 Task: In the Contact  LaylaKing@faurecia.com, Create email and send with subject: 'We're Thrilled to Welcome You ', and with mail content 'Good Morning!_x000D_
Ignite your passion for success. Our groundbreaking solution will unleash your potential and open doors to endless opportunities in your industry._x000D_
Best Regards', attach the document: Terms_and_conditions.doc and insert image: visitingcard.jpg. Below Best Regards, write Wechat and insert the URL: 'www.wechat.com'. Mark checkbox to create task to follow up : Tomorrow. Logged in from softage.1@softage.net
Action: Mouse moved to (97, 60)
Screenshot: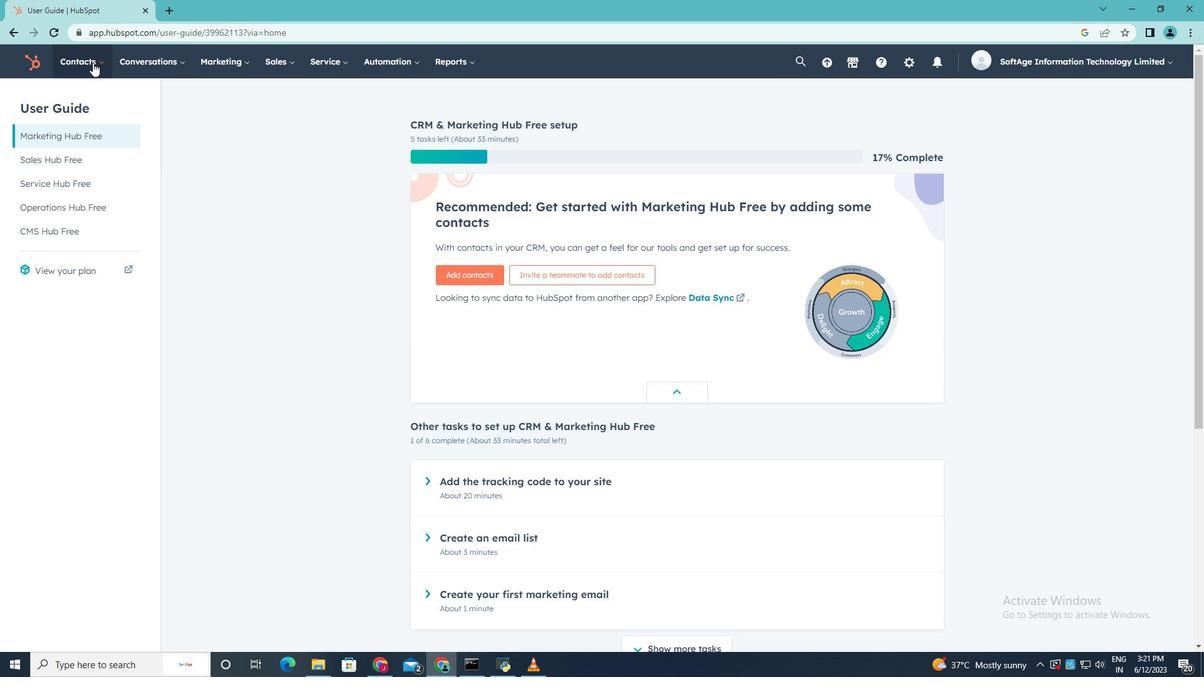 
Action: Mouse pressed left at (97, 60)
Screenshot: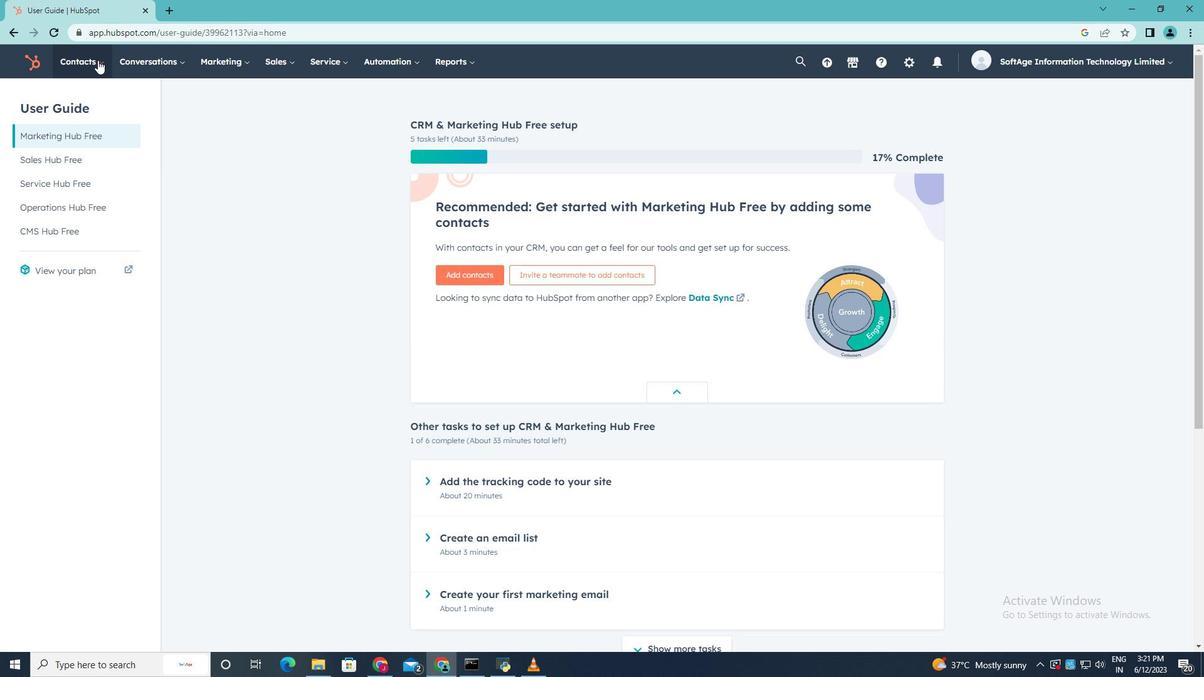 
Action: Mouse moved to (109, 104)
Screenshot: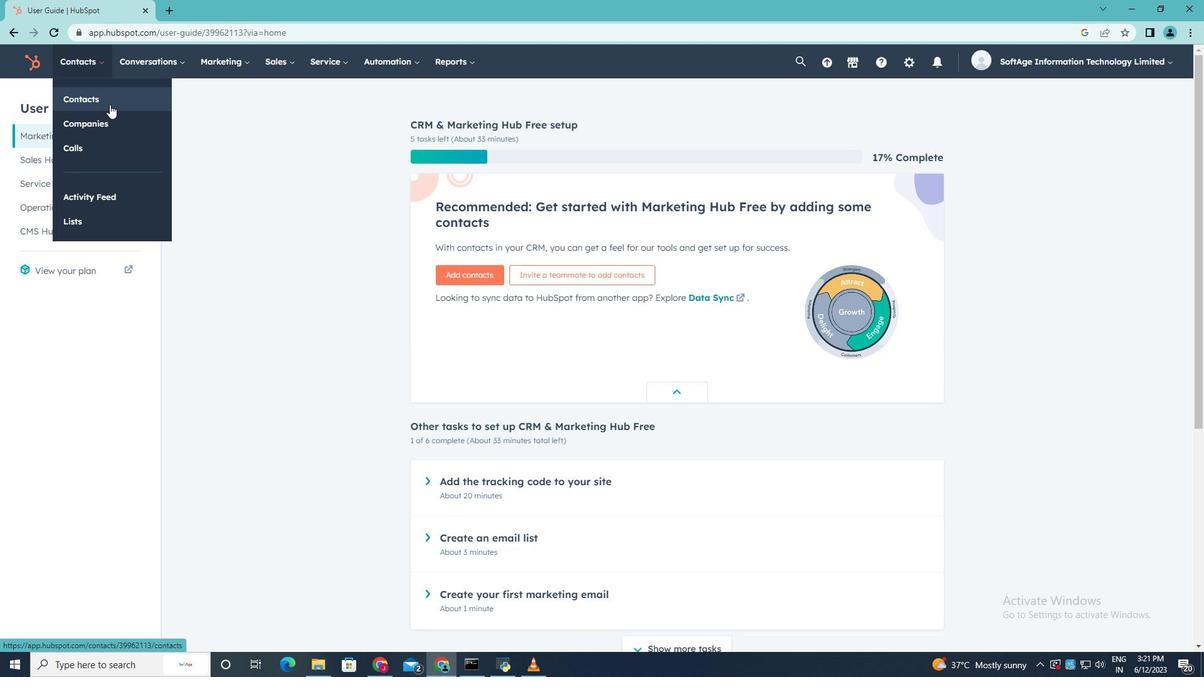 
Action: Mouse pressed left at (109, 104)
Screenshot: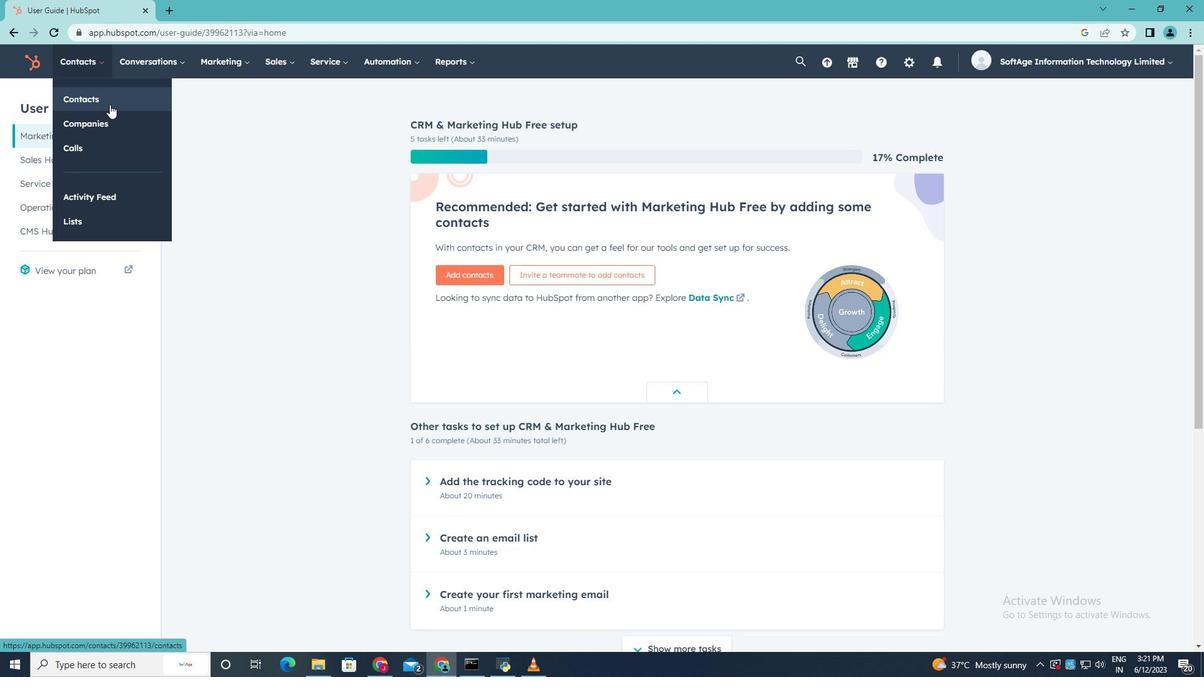 
Action: Mouse moved to (116, 206)
Screenshot: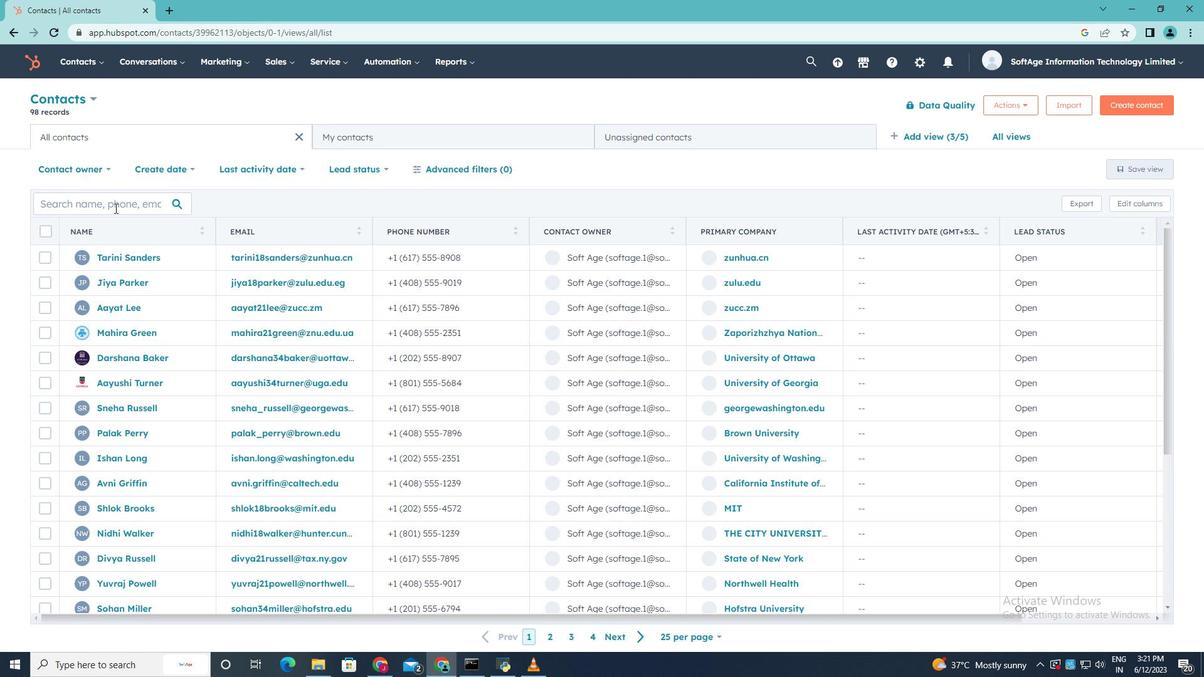 
Action: Mouse pressed left at (116, 206)
Screenshot: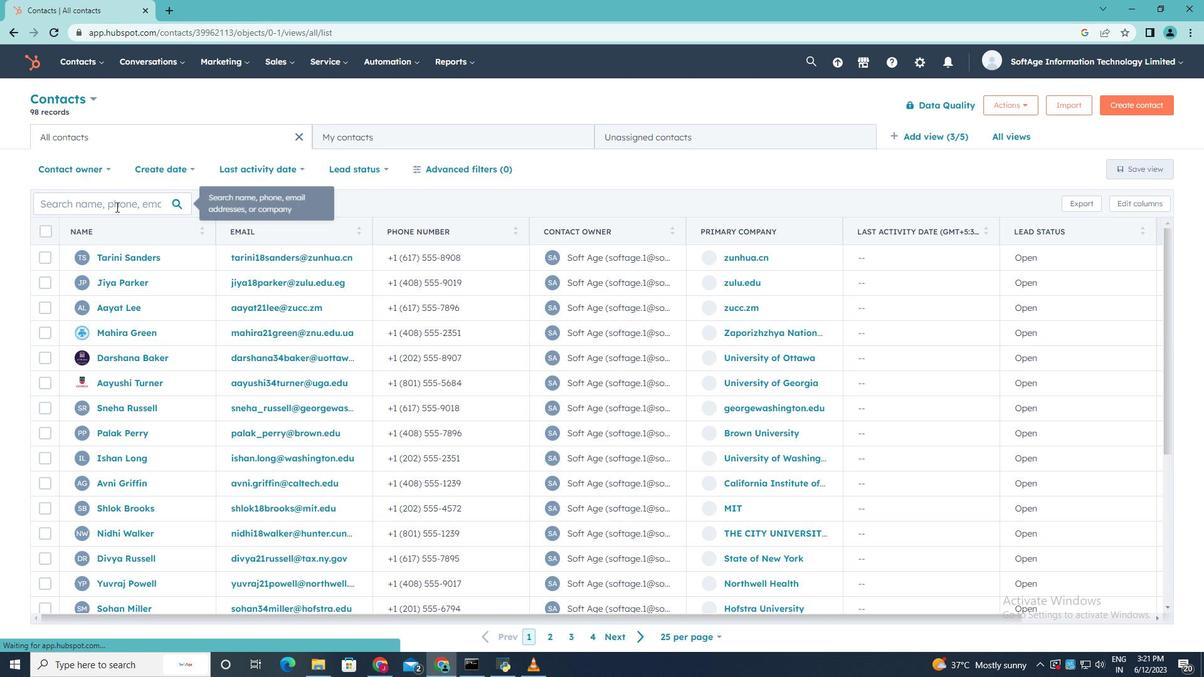 
Action: Key pressed <Key.shift>Layla<Key.shift>King<Key.shift>@faurecia.com
Screenshot: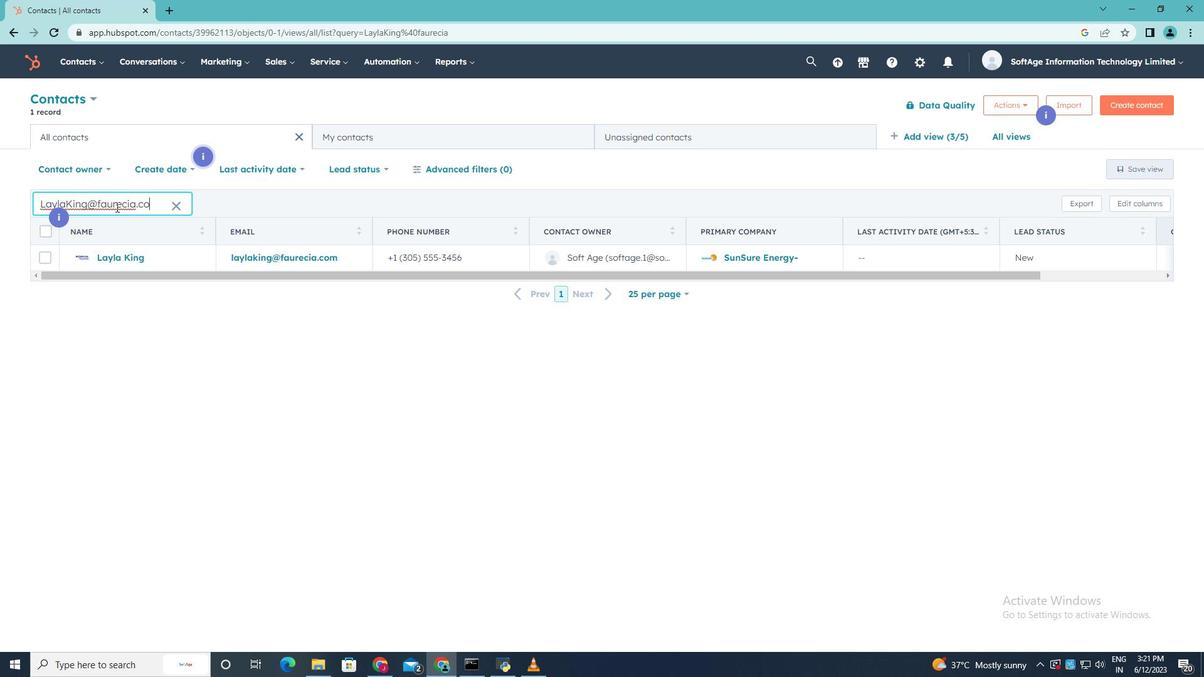 
Action: Mouse moved to (107, 257)
Screenshot: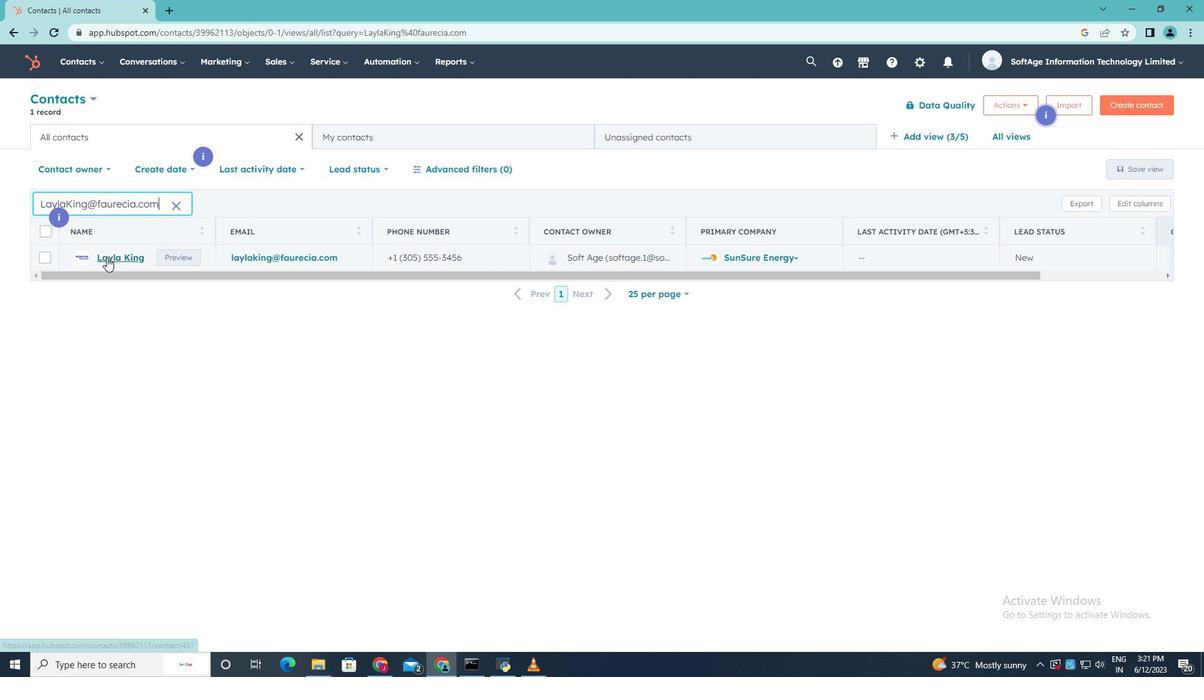 
Action: Mouse pressed left at (107, 257)
Screenshot: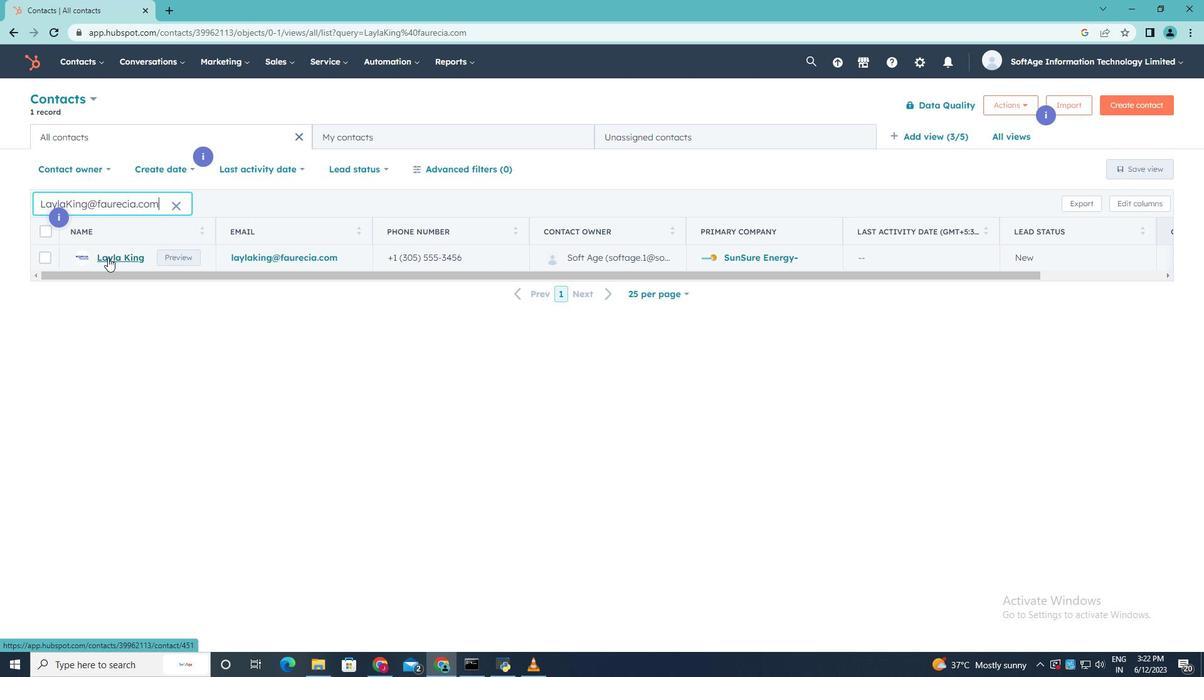 
Action: Mouse moved to (82, 208)
Screenshot: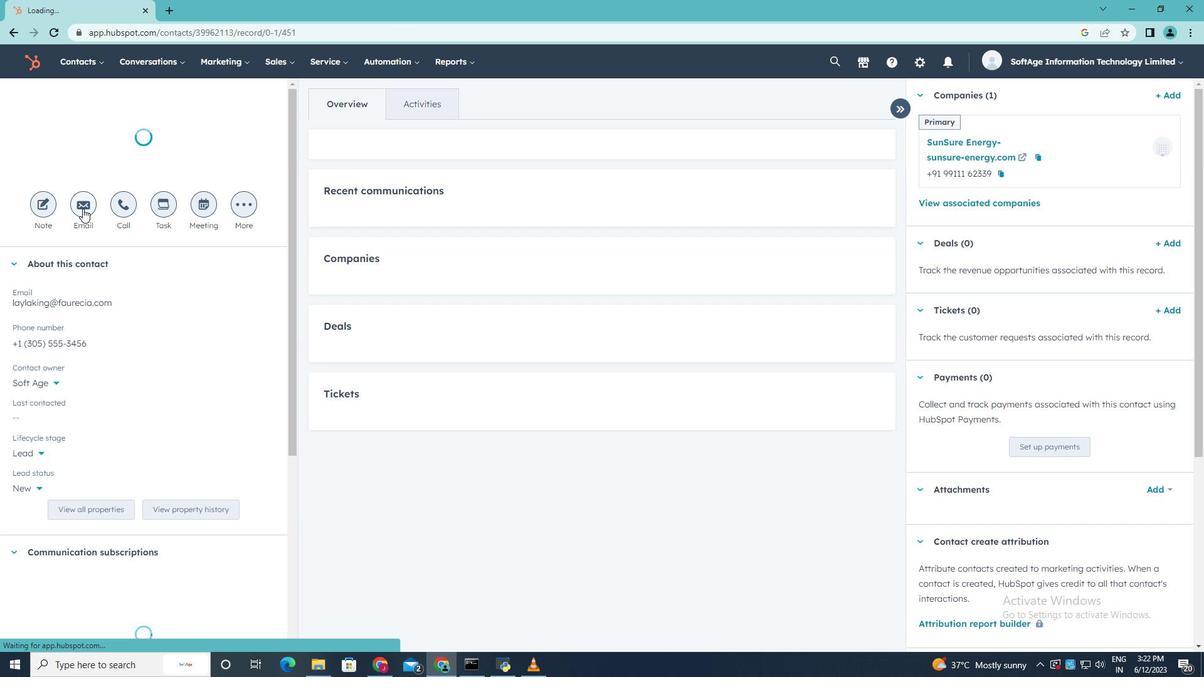
Action: Mouse pressed left at (82, 208)
Screenshot: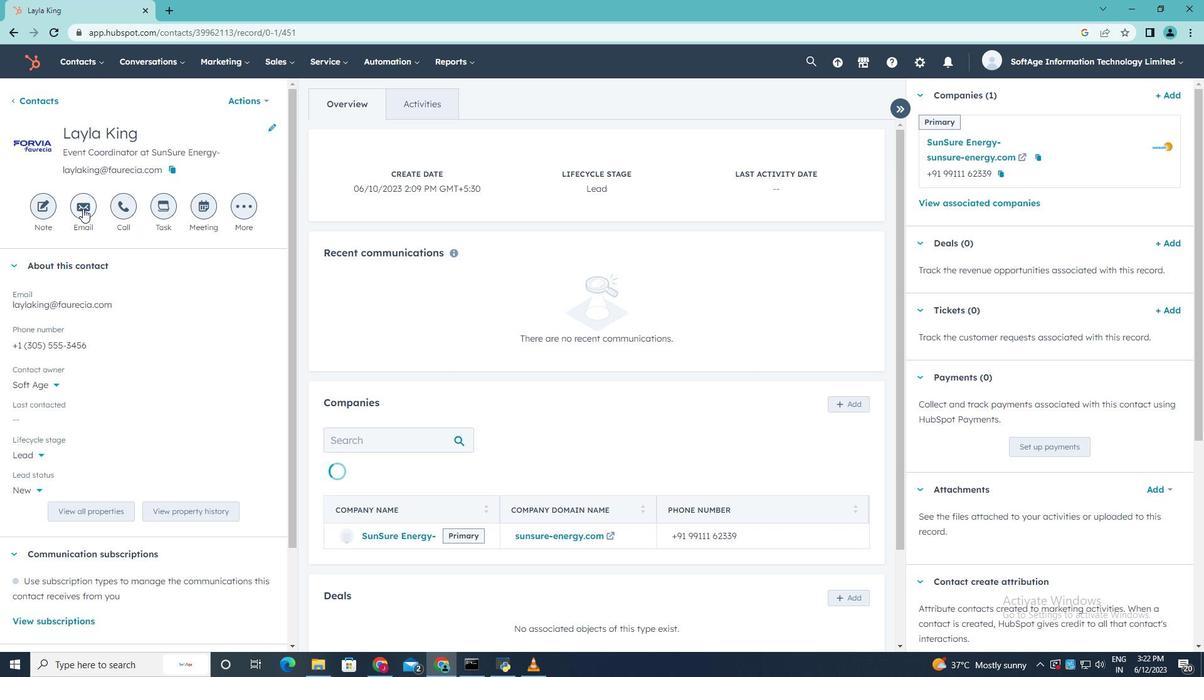 
Action: Mouse moved to (760, 446)
Screenshot: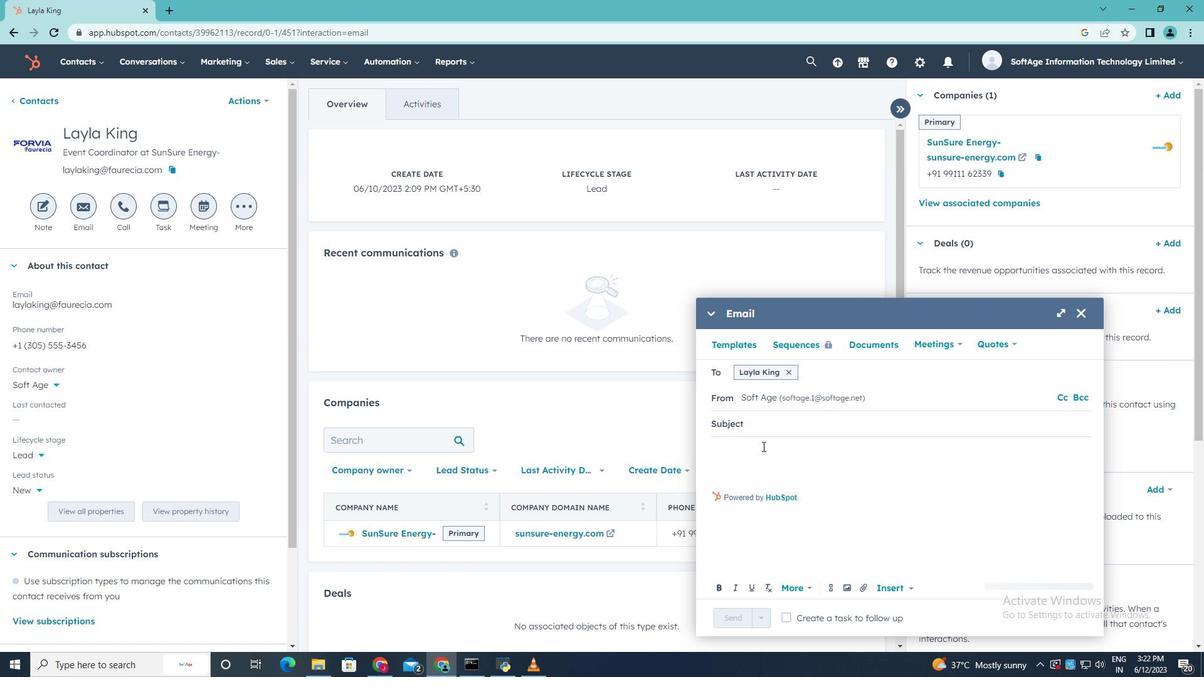 
Action: Key pressed we<Key.backspace><Key.backspace><Key.shift>We're<Key.space><Key.shift>Thrilled<Key.space><Key.shift>to<Key.space><Key.shift>Welcome<Key.shift><Key.space><Key.shift>You
Screenshot: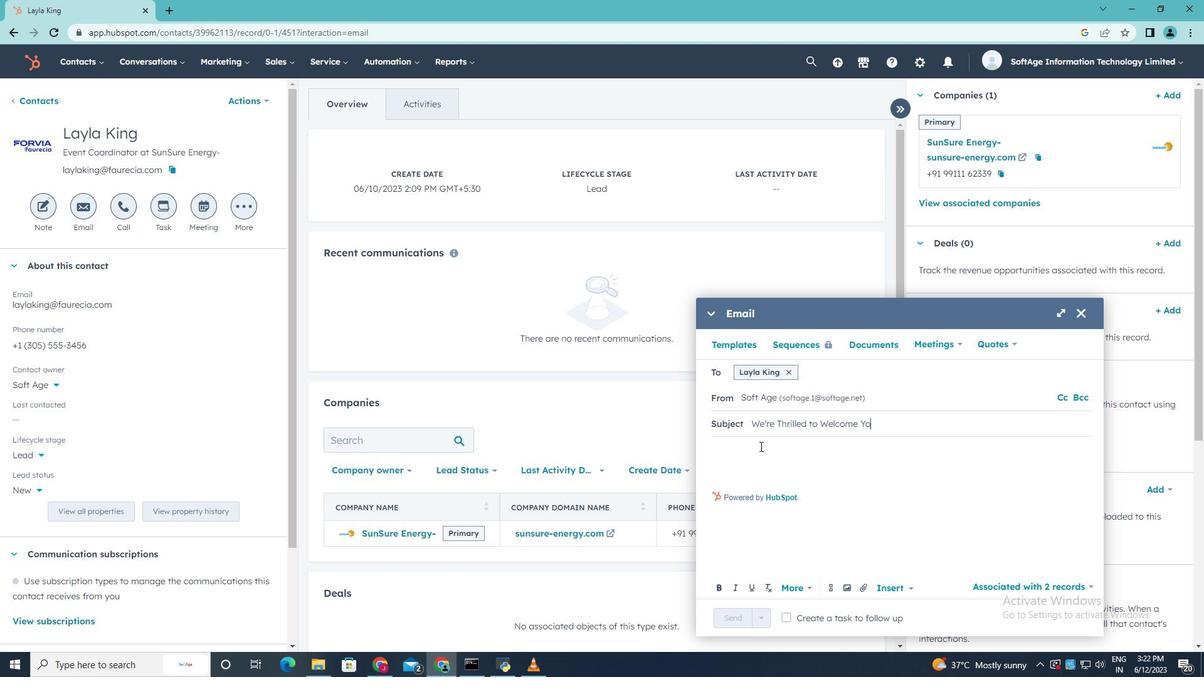 
Action: Mouse moved to (721, 449)
Screenshot: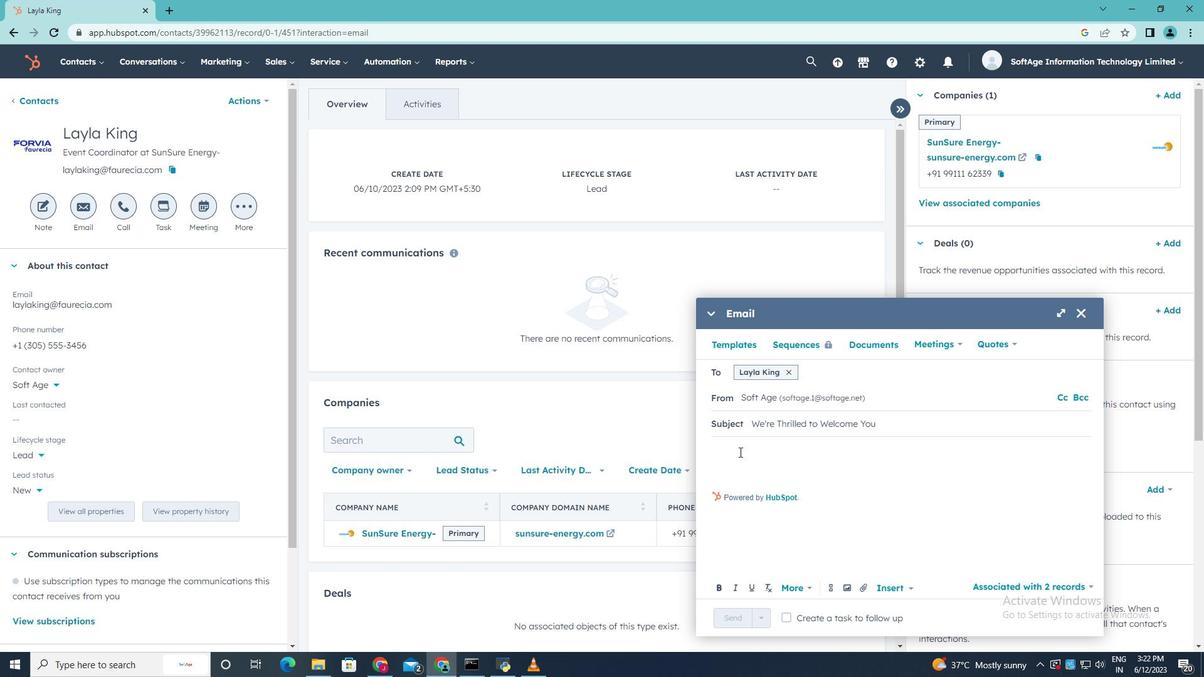 
Action: Mouse pressed left at (721, 449)
Screenshot: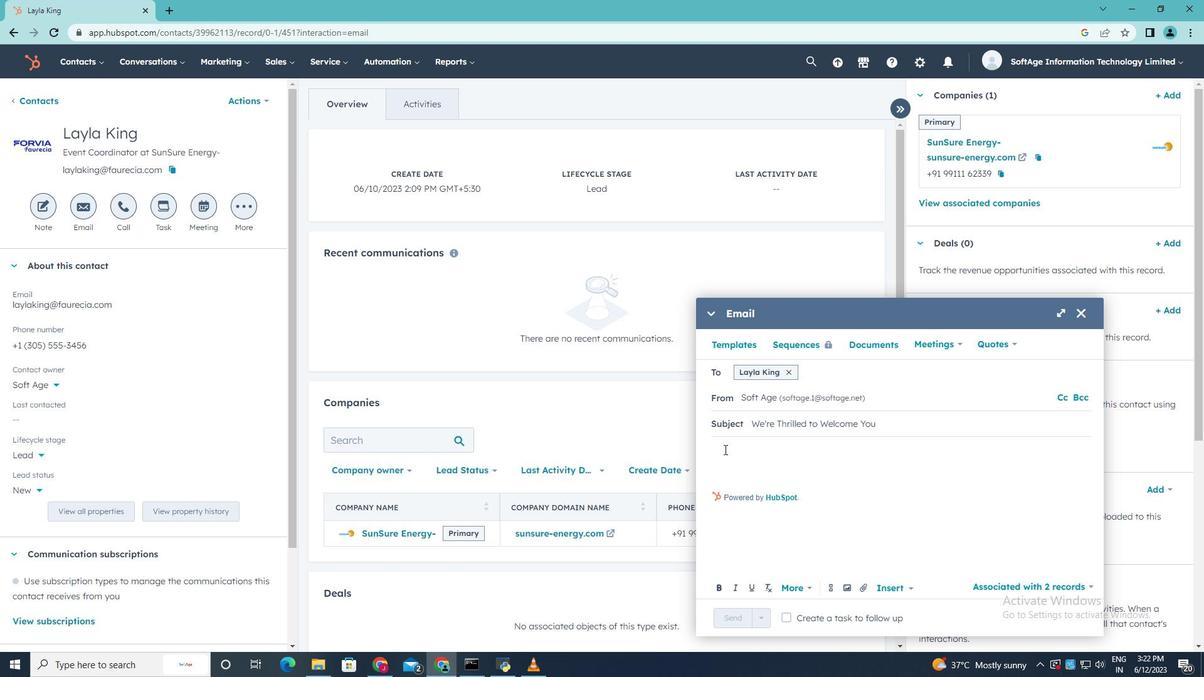 
Action: Key pressed <Key.shift><Key.shift><Key.shift><Key.shift><Key.shift><Key.shift><Key.shift>Good<Key.space><Key.shift>Morning<Key.shift>!
Screenshot: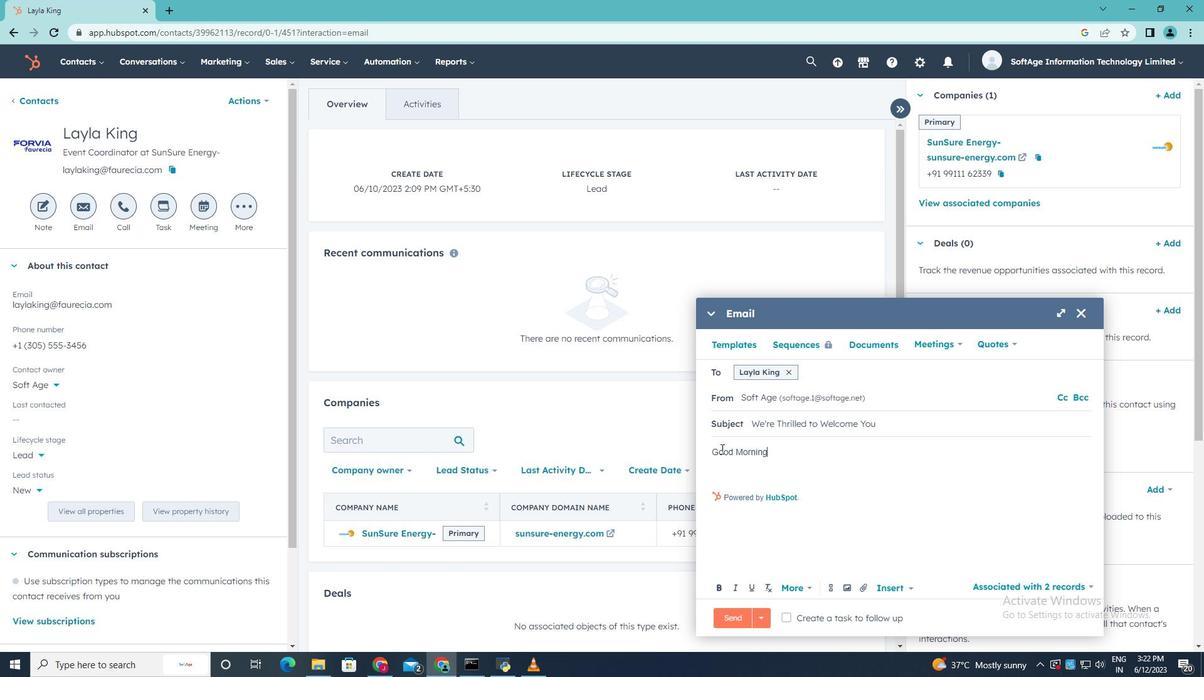 
Action: Mouse moved to (716, 468)
Screenshot: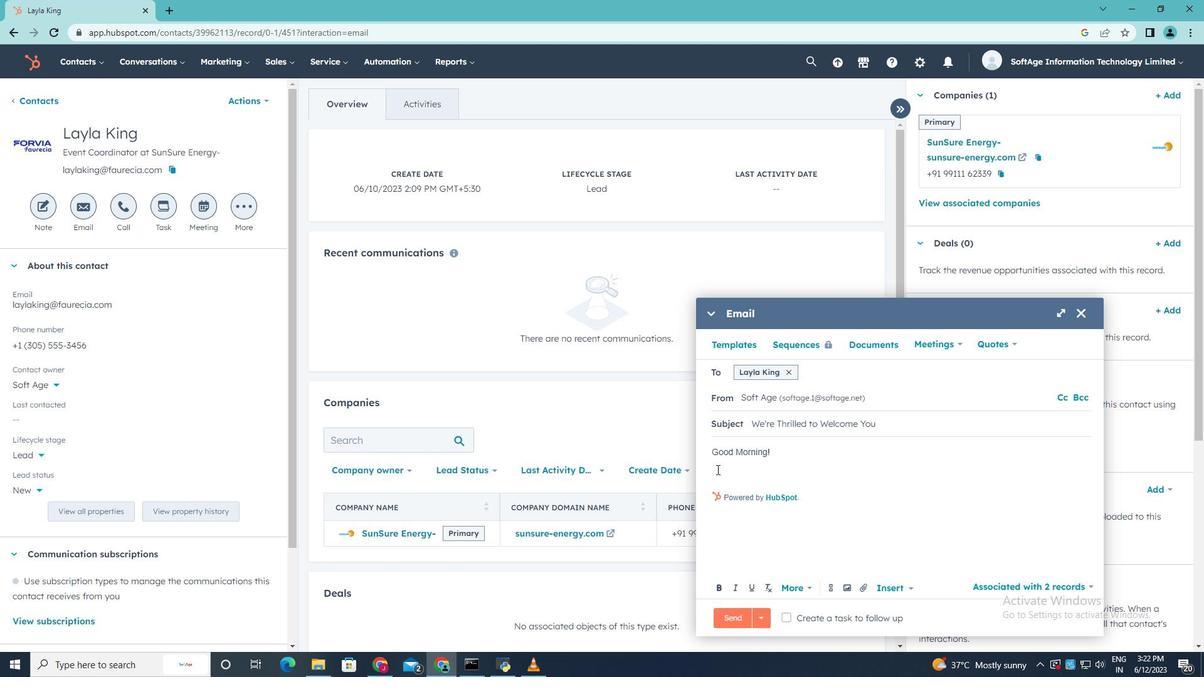 
Action: Mouse pressed left at (716, 468)
Screenshot: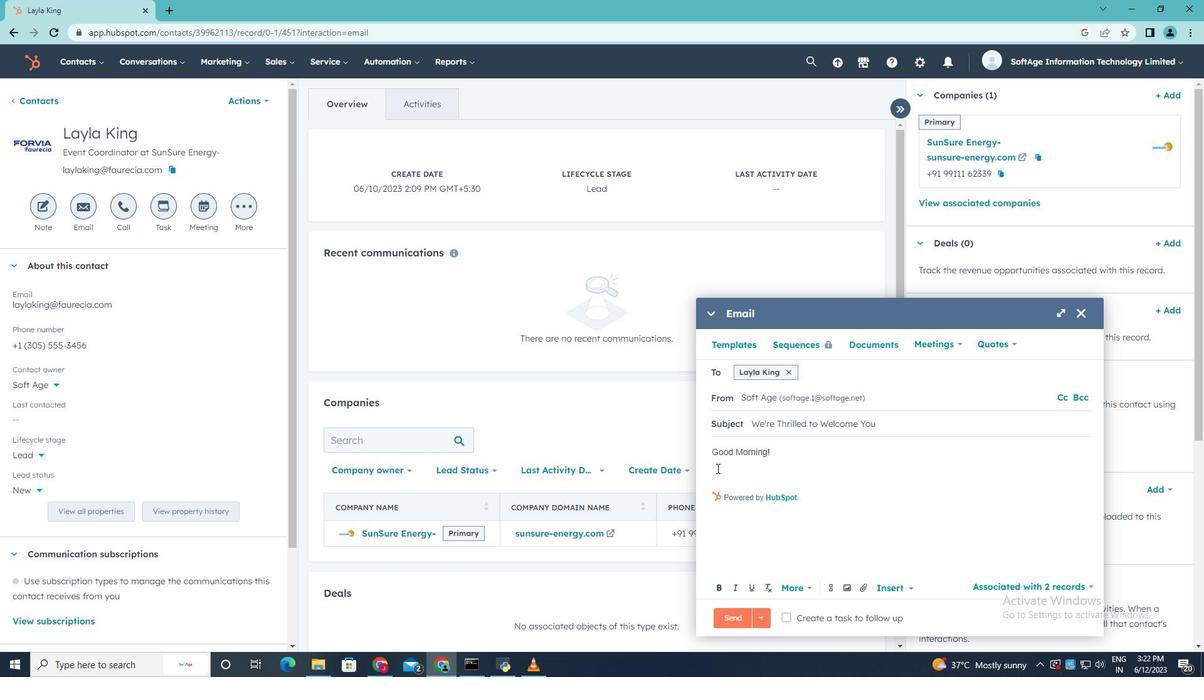 
Action: Key pressed <Key.shift><Key.shift><Key.shift><Key.shift><Key.shift><Key.shift><Key.shift>Ignite<Key.space><Key.shift>Your<Key.space>p<Key.backspace><Key.backspace><Key.backspace><Key.backspace><Key.backspace><Key.backspace>yoi<Key.backspace>ur<Key.space><Key.shift><Key.shift><Key.shift><Key.shift>Pp<Key.backspace><Key.backspace>passion<Key.space>for<Key.space>success.<Key.space><Key.shift>Our<Key.space>groundbreaking<Key.space>solution<Key.space>will<Key.space>unleash<Key.space>your<Key.space>potential<Key.space>and<Key.space>open<Key.space>doors<Key.space>to<Key.space>endless<Key.space>oppot<Key.backspace>rtunities<Key.space>in<Key.space>your<Key.space>industry.<Key.enter><Key.enter><Key.shift>Best<Key.space><Key.shift><Key.shift><Key.shift><Key.shift><Key.shift><Key.shift>Regards
Screenshot: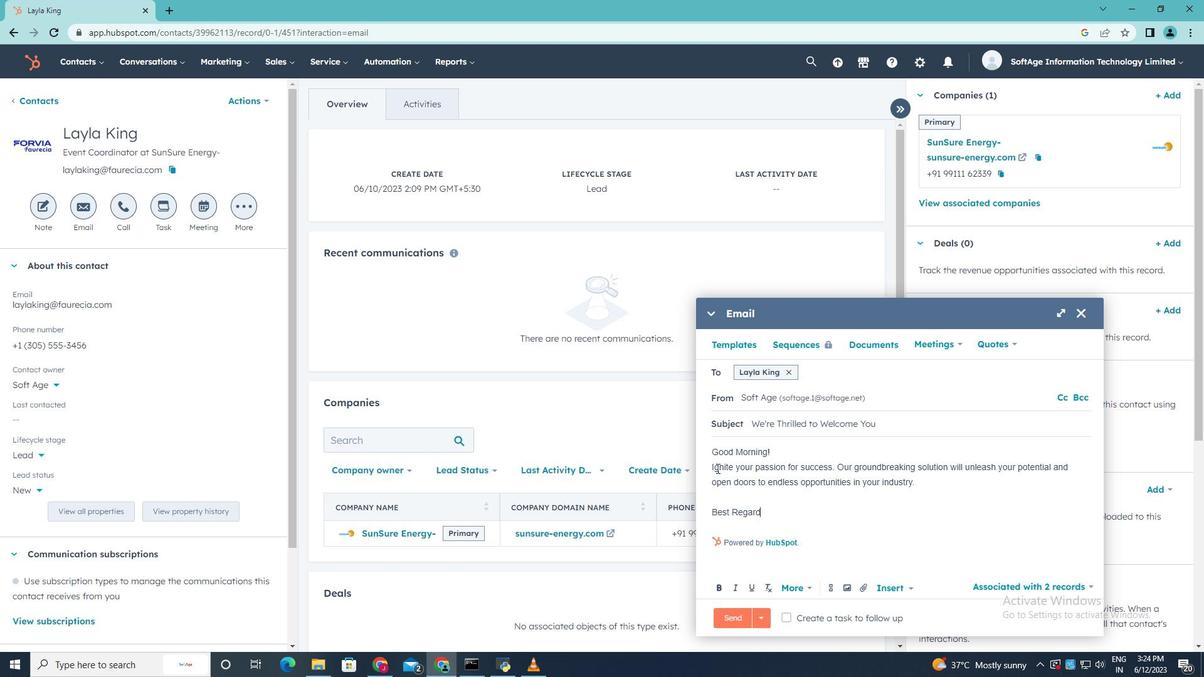 
Action: Mouse moved to (863, 588)
Screenshot: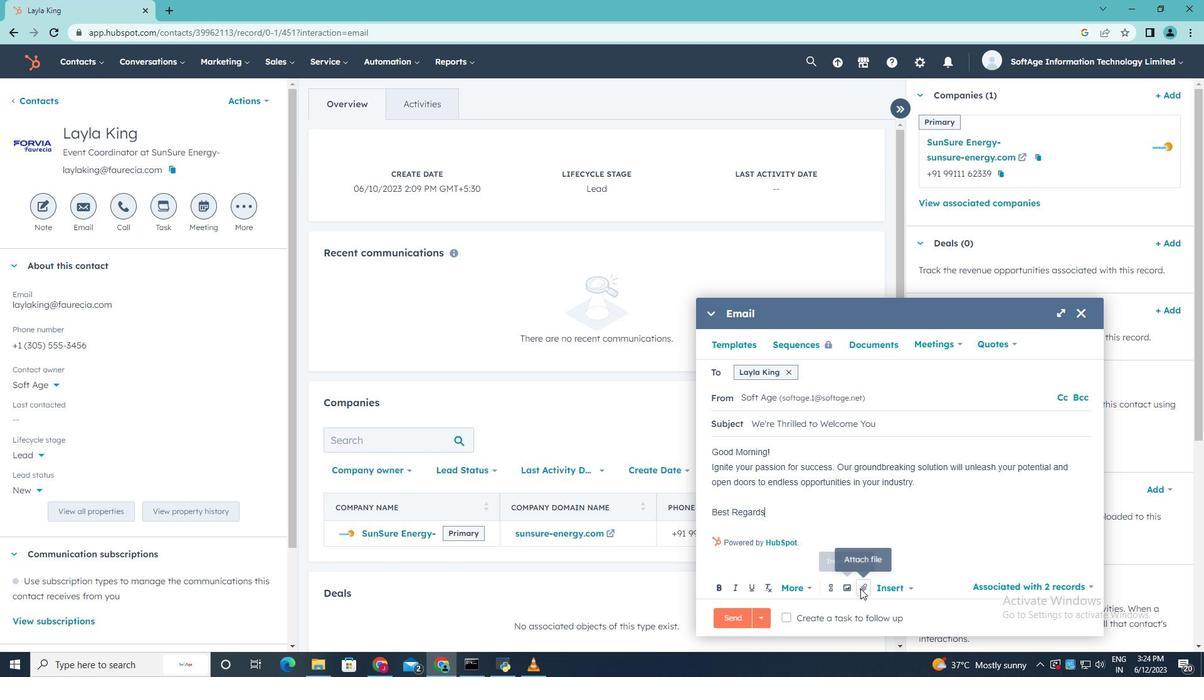 
Action: Mouse pressed left at (863, 588)
Screenshot: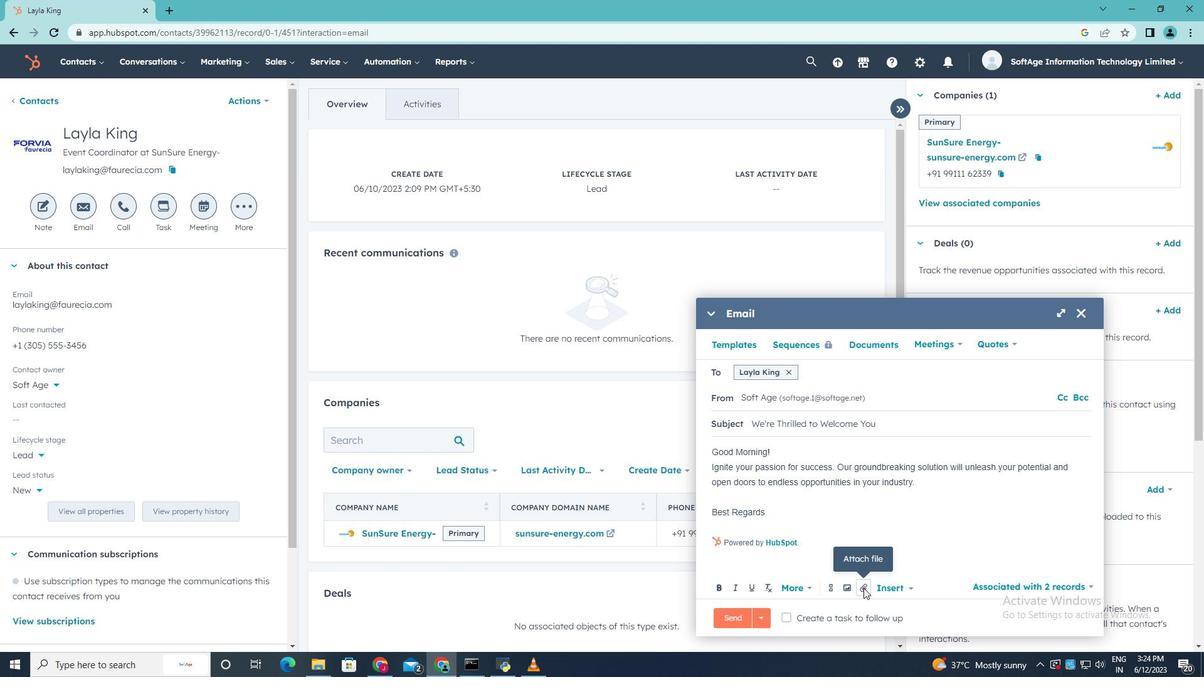 
Action: Mouse moved to (886, 551)
Screenshot: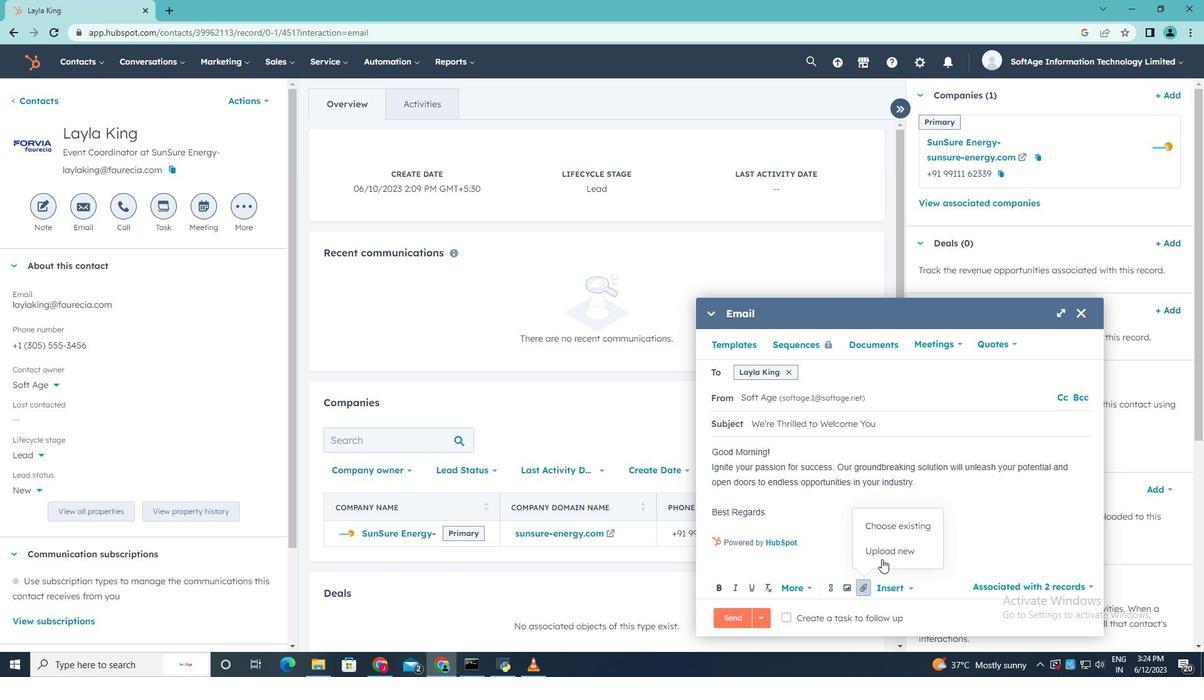 
Action: Mouse pressed left at (886, 551)
Screenshot: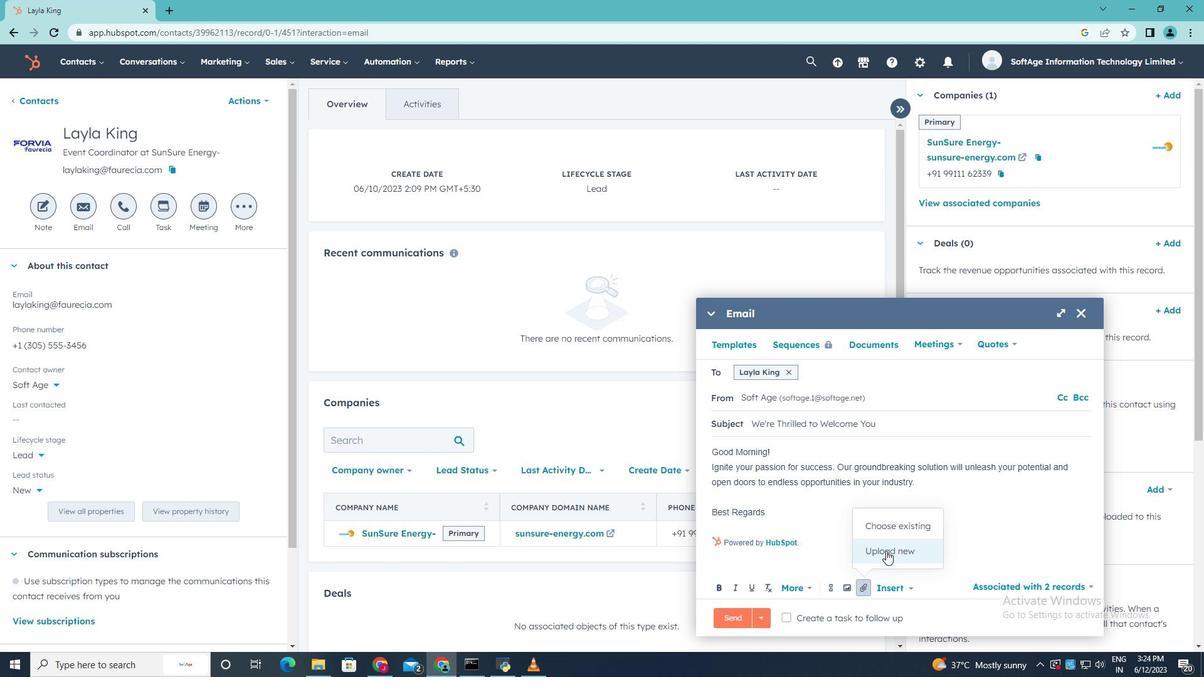 
Action: Mouse moved to (226, 132)
Screenshot: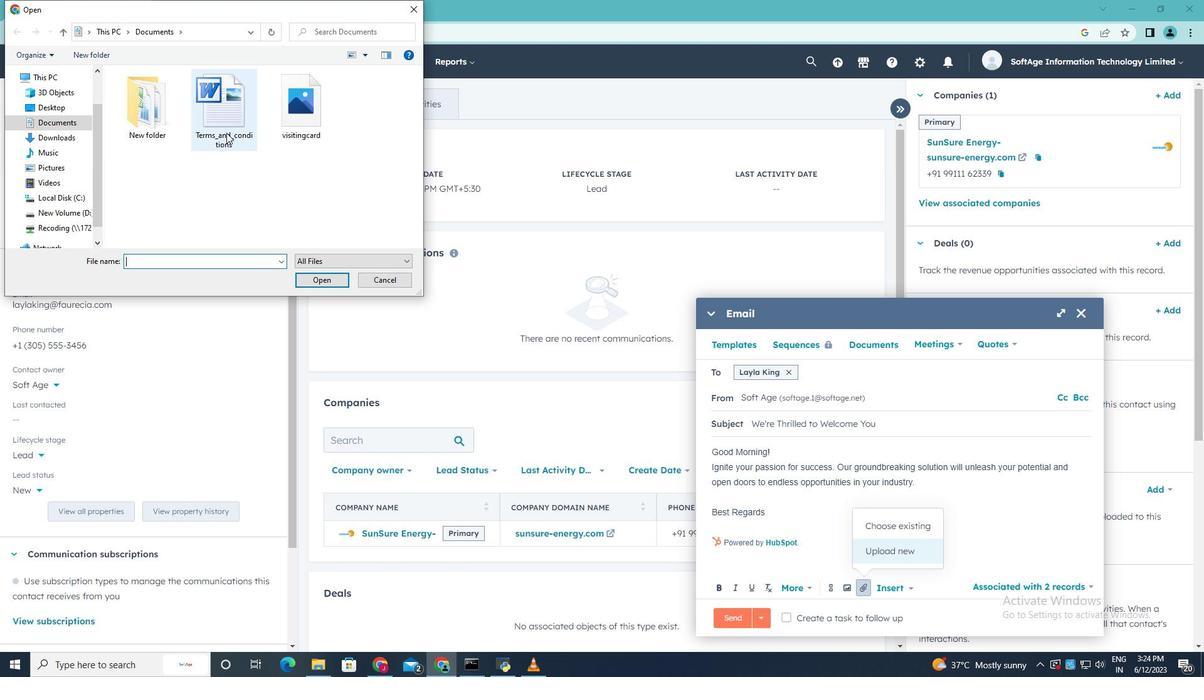
Action: Mouse pressed left at (226, 132)
Screenshot: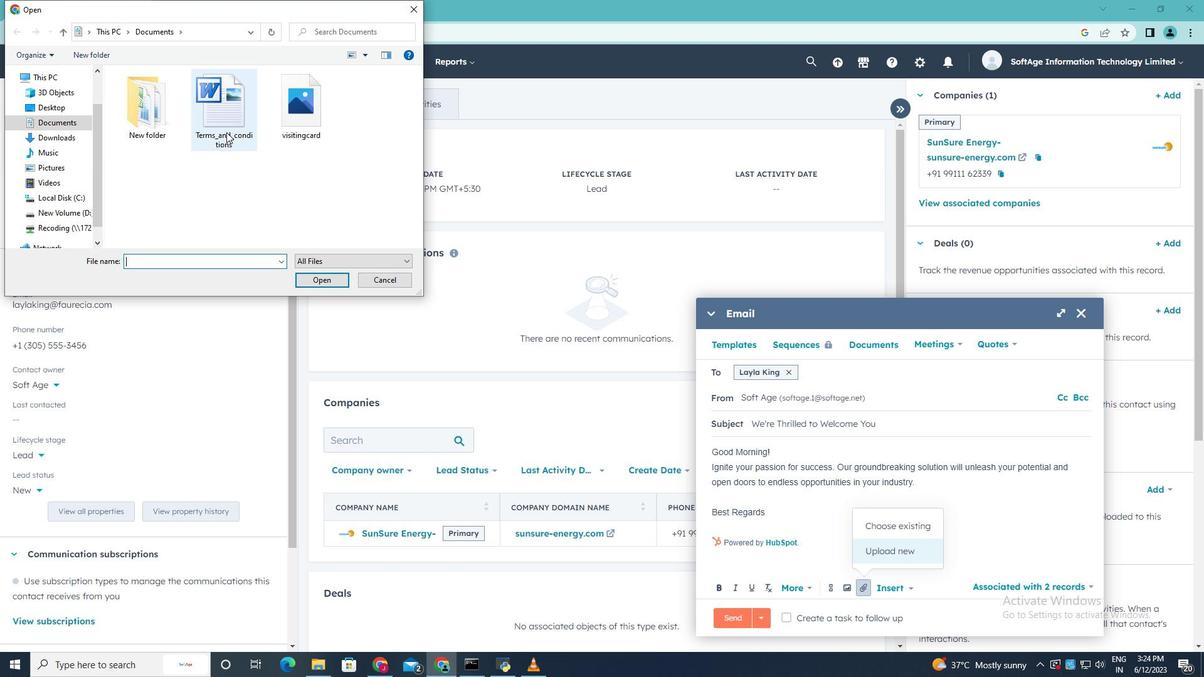 
Action: Mouse moved to (313, 275)
Screenshot: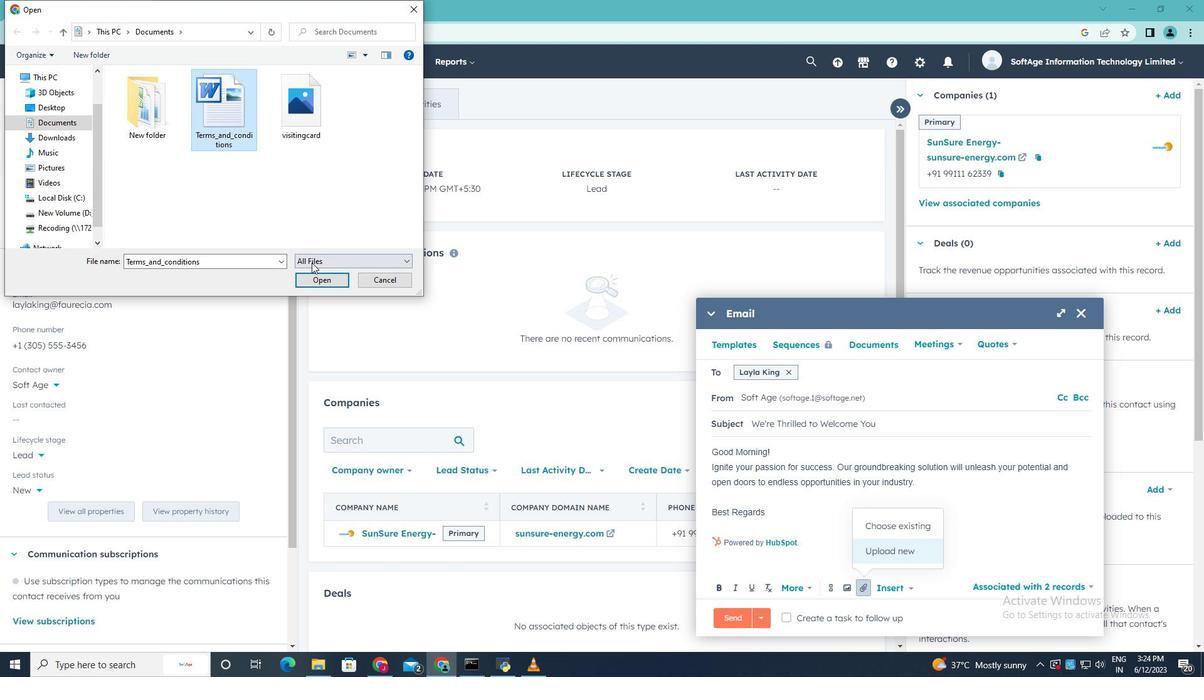 
Action: Mouse pressed left at (313, 275)
Screenshot: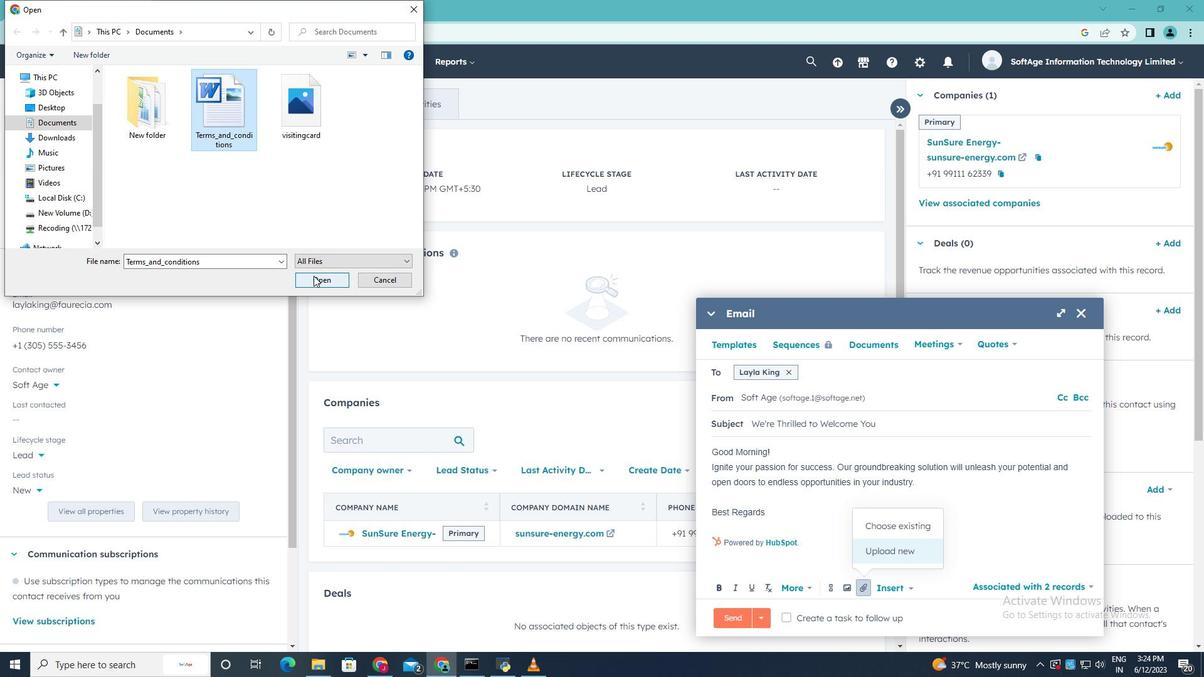 
Action: Mouse moved to (866, 555)
Screenshot: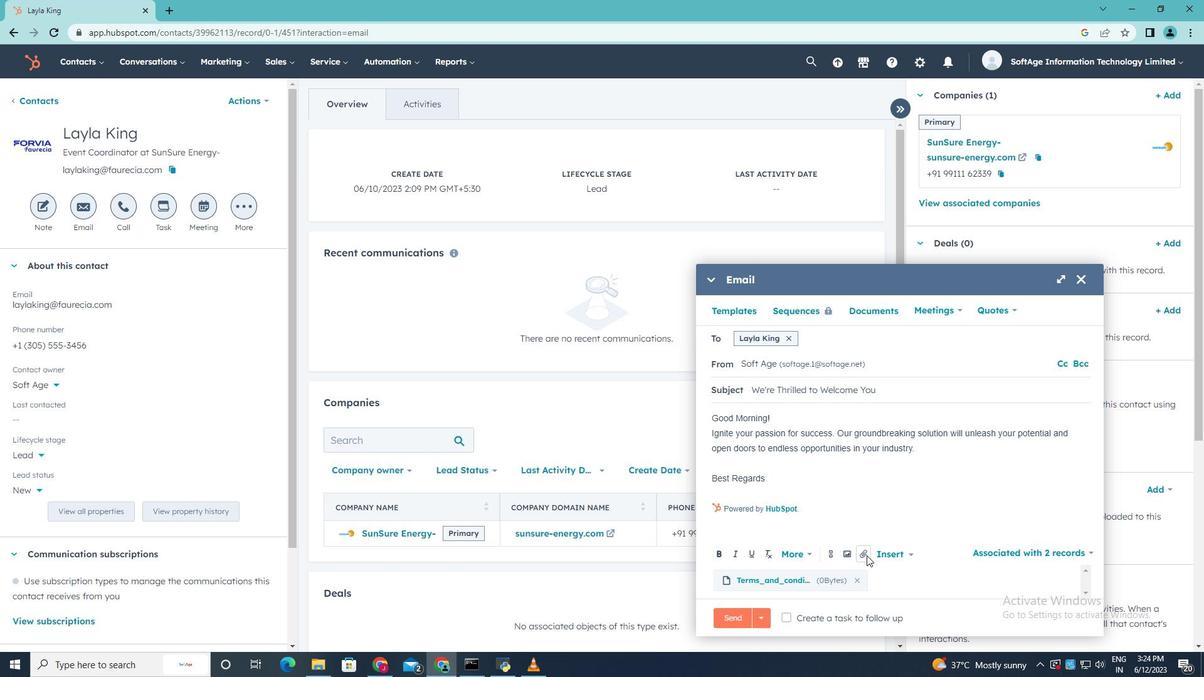 
Action: Mouse pressed left at (866, 555)
Screenshot: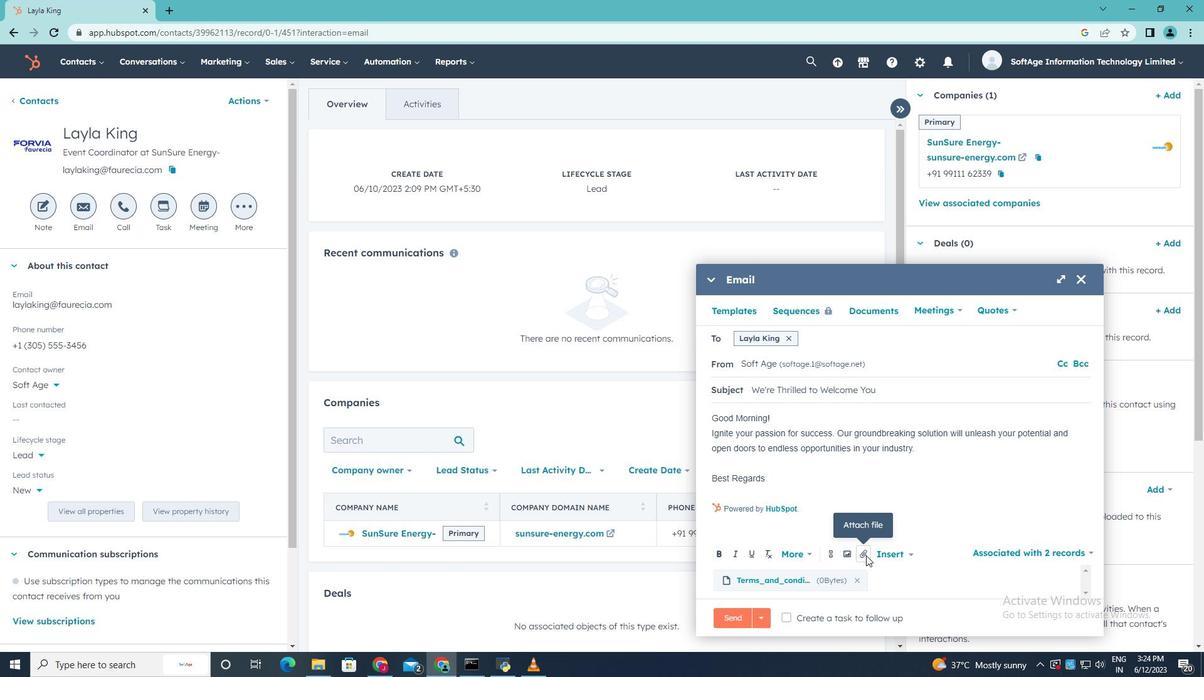 
Action: Mouse moved to (888, 523)
Screenshot: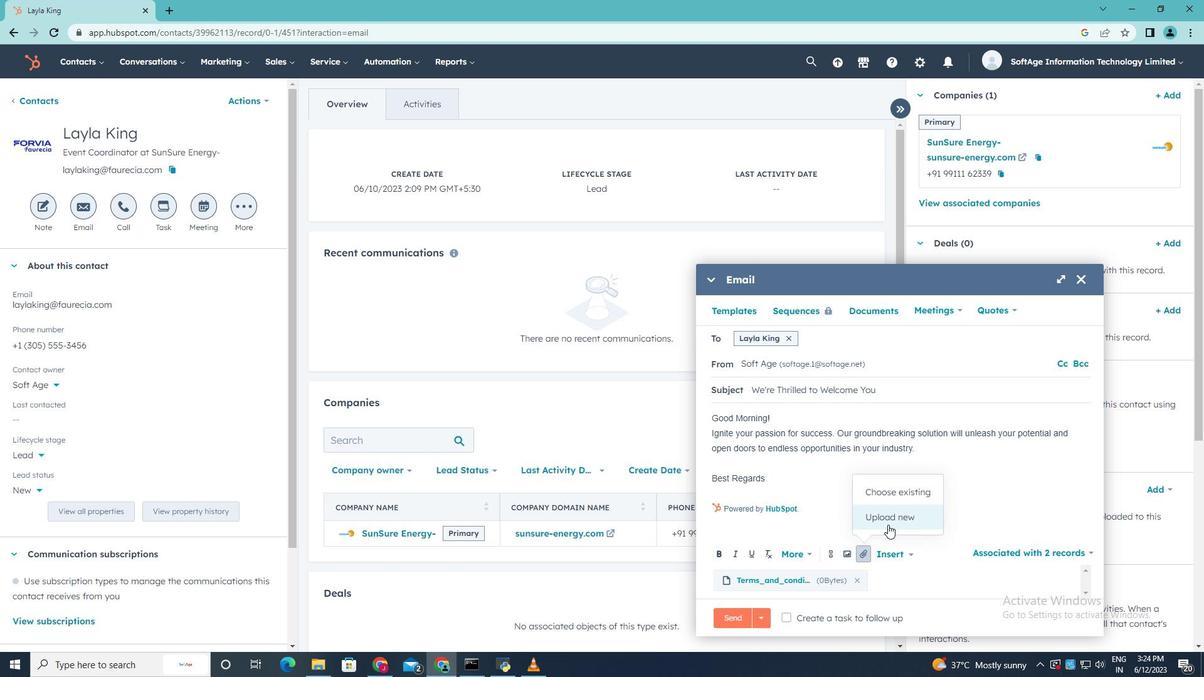 
Action: Mouse pressed left at (888, 523)
Screenshot: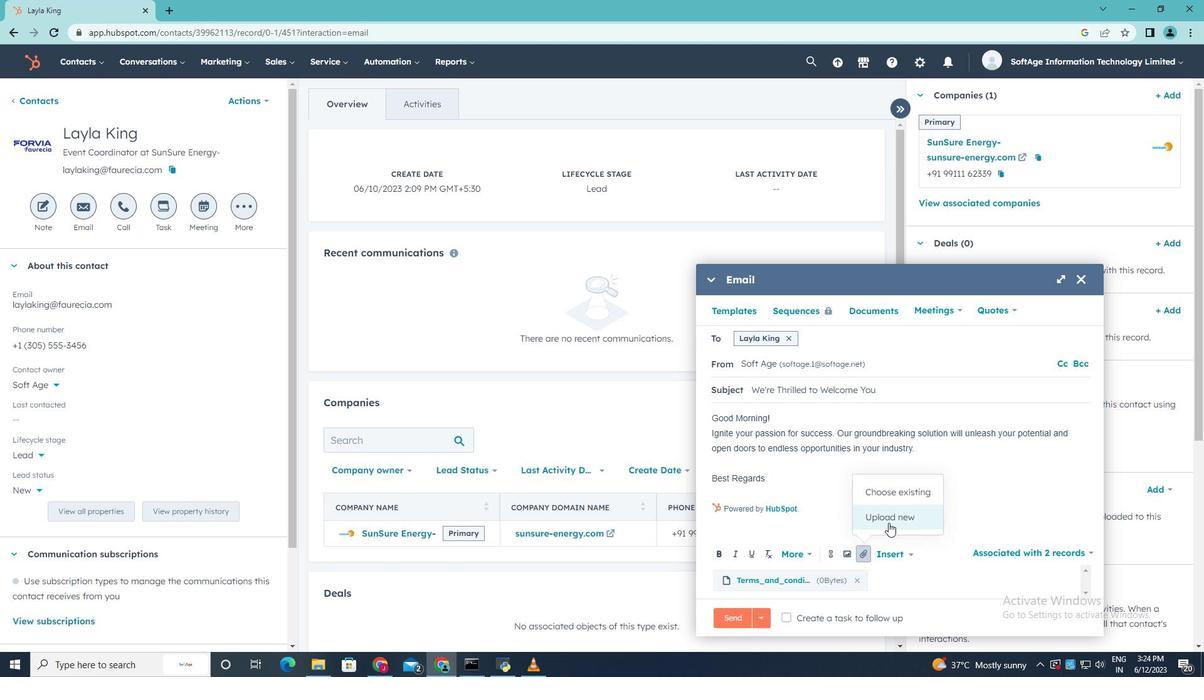
Action: Mouse moved to (310, 125)
Screenshot: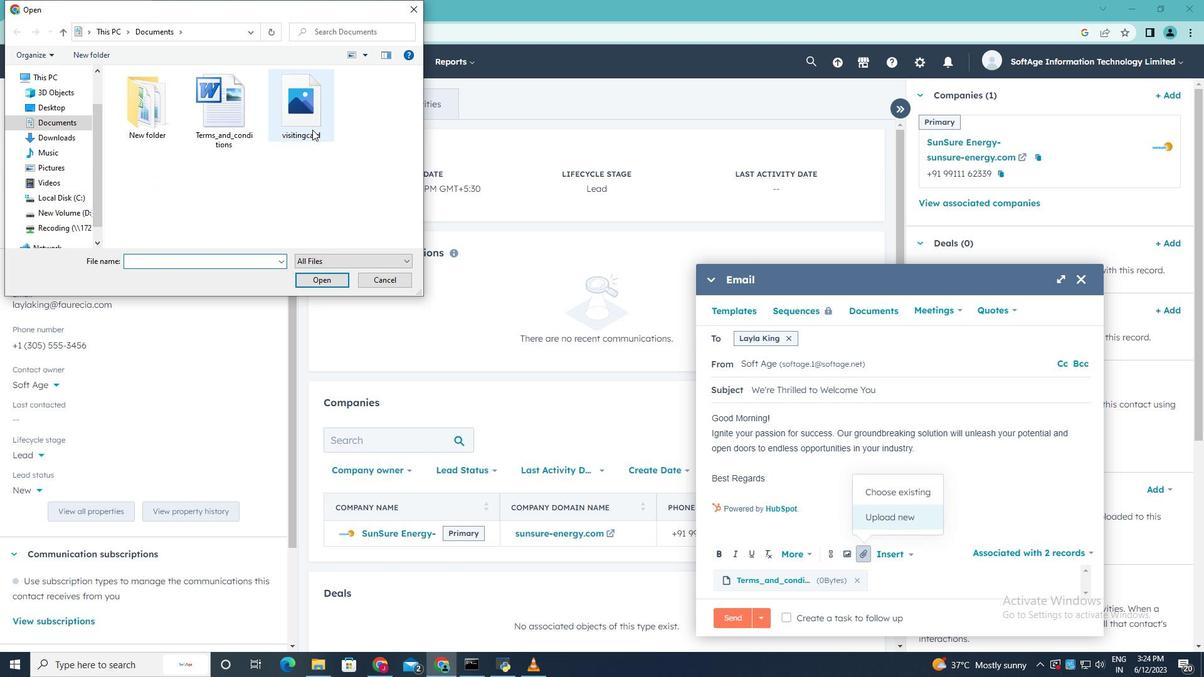 
Action: Mouse pressed left at (310, 125)
Screenshot: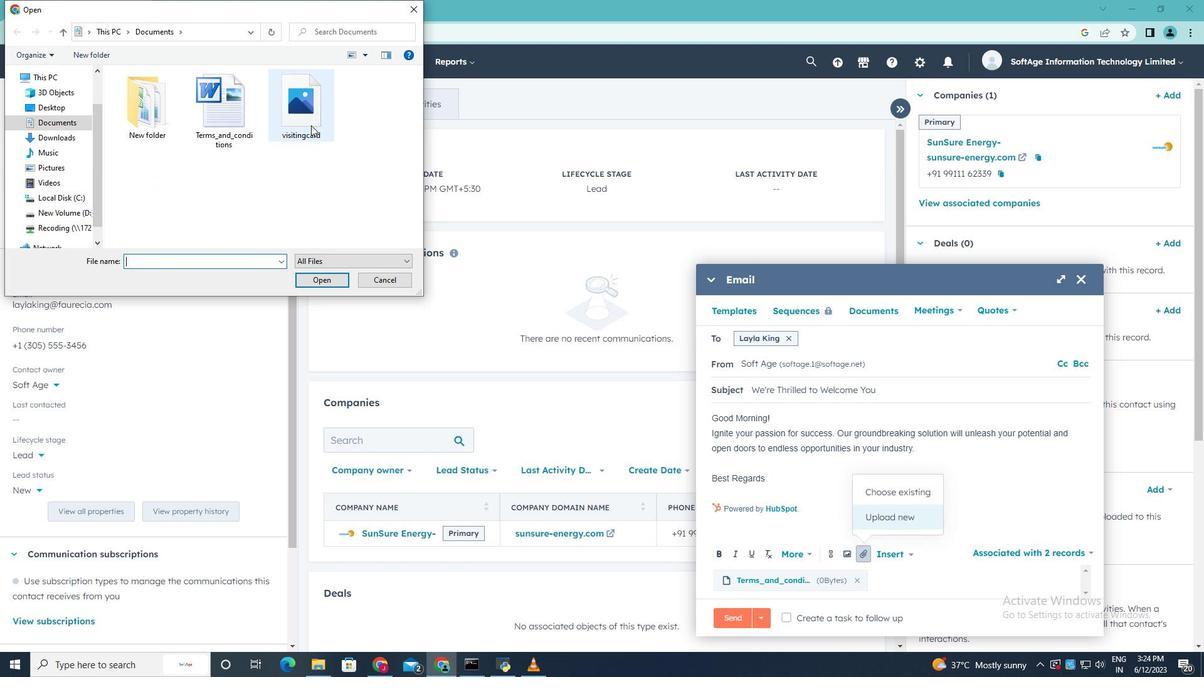 
Action: Mouse moved to (334, 281)
Screenshot: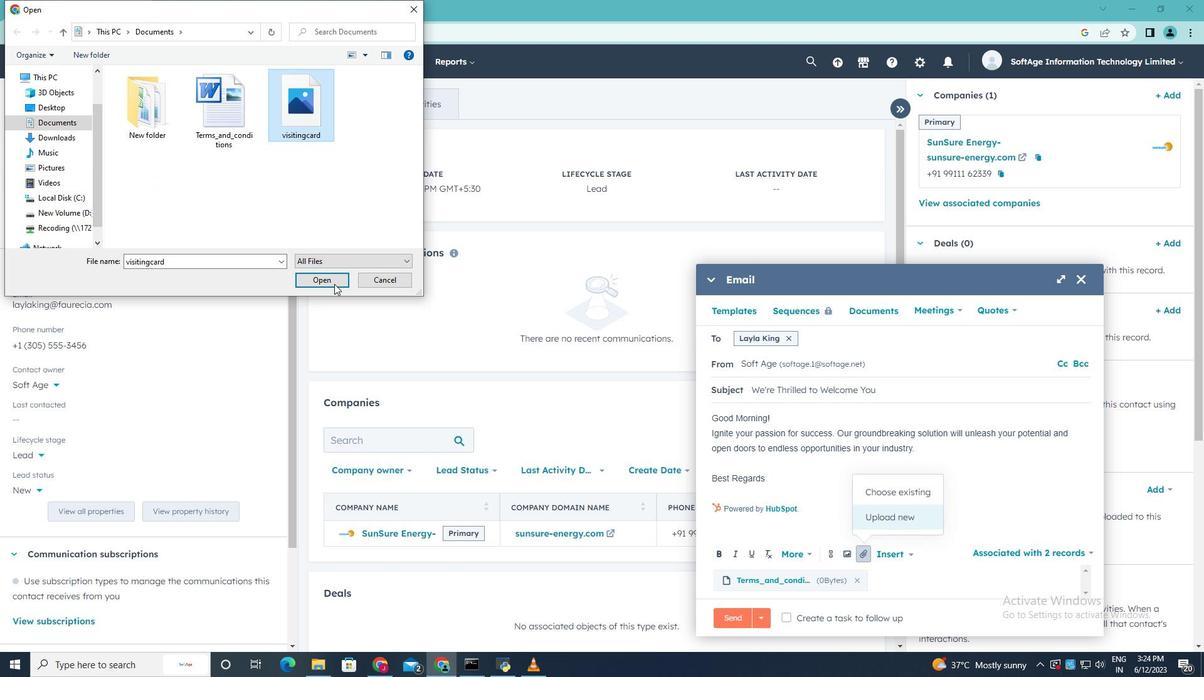 
Action: Mouse pressed left at (334, 281)
Screenshot: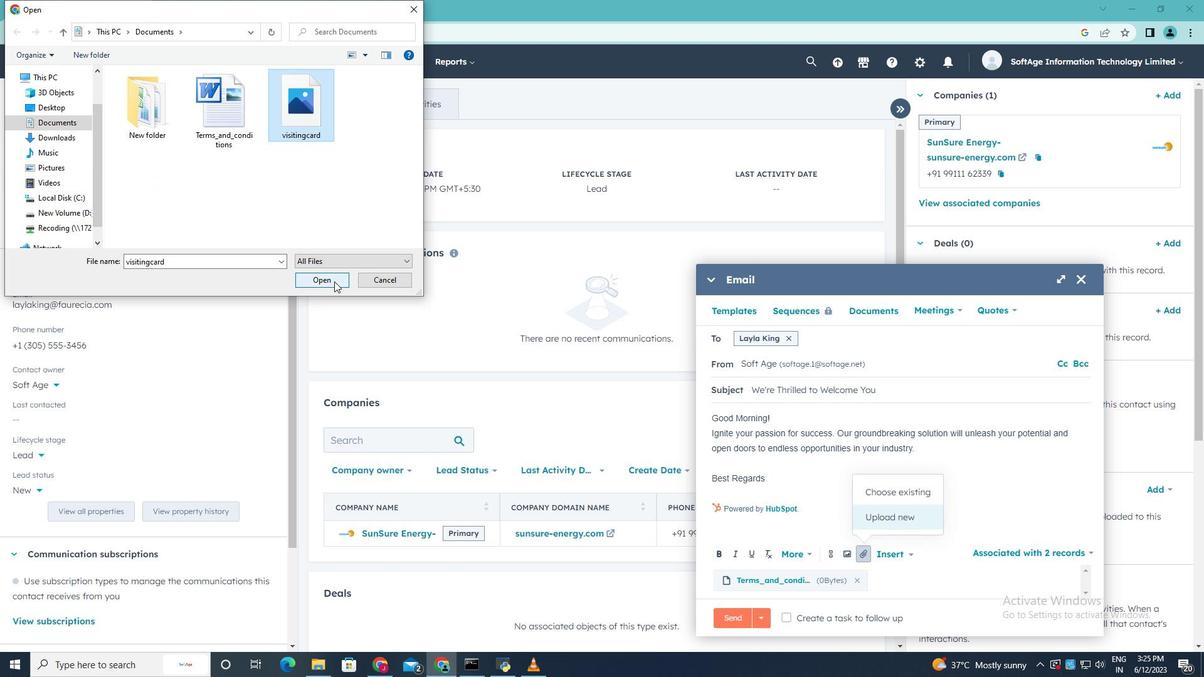
Action: Mouse moved to (780, 480)
Screenshot: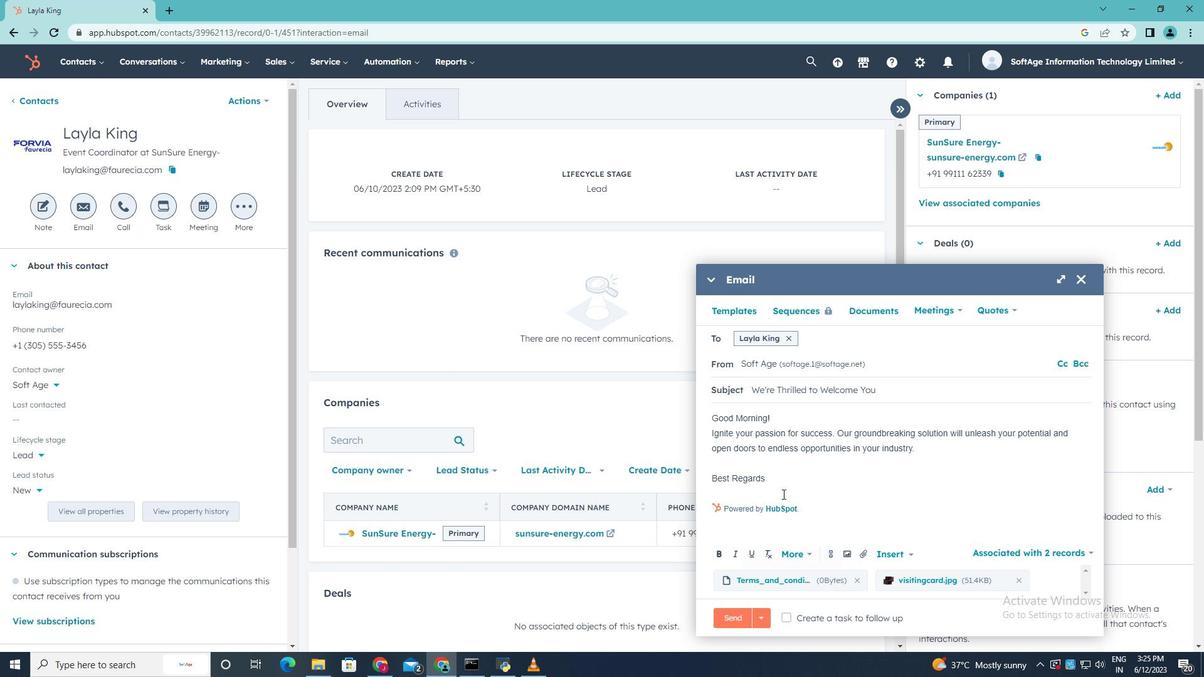 
Action: Mouse pressed left at (780, 480)
Screenshot: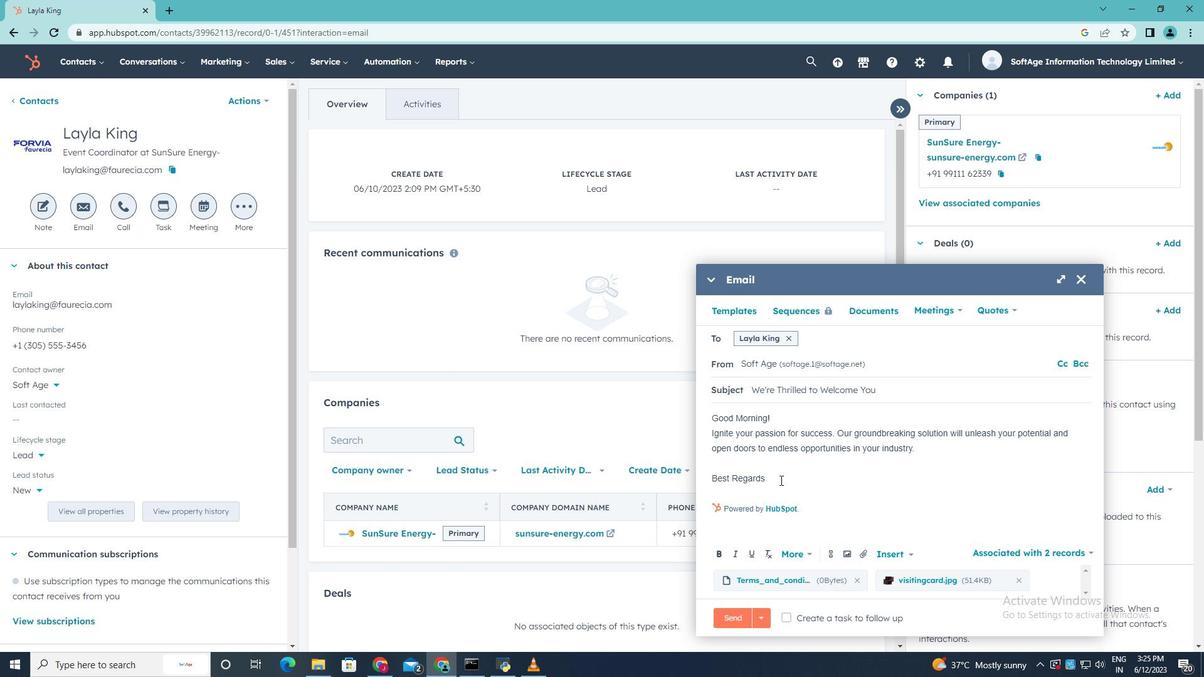 
Action: Mouse moved to (778, 477)
Screenshot: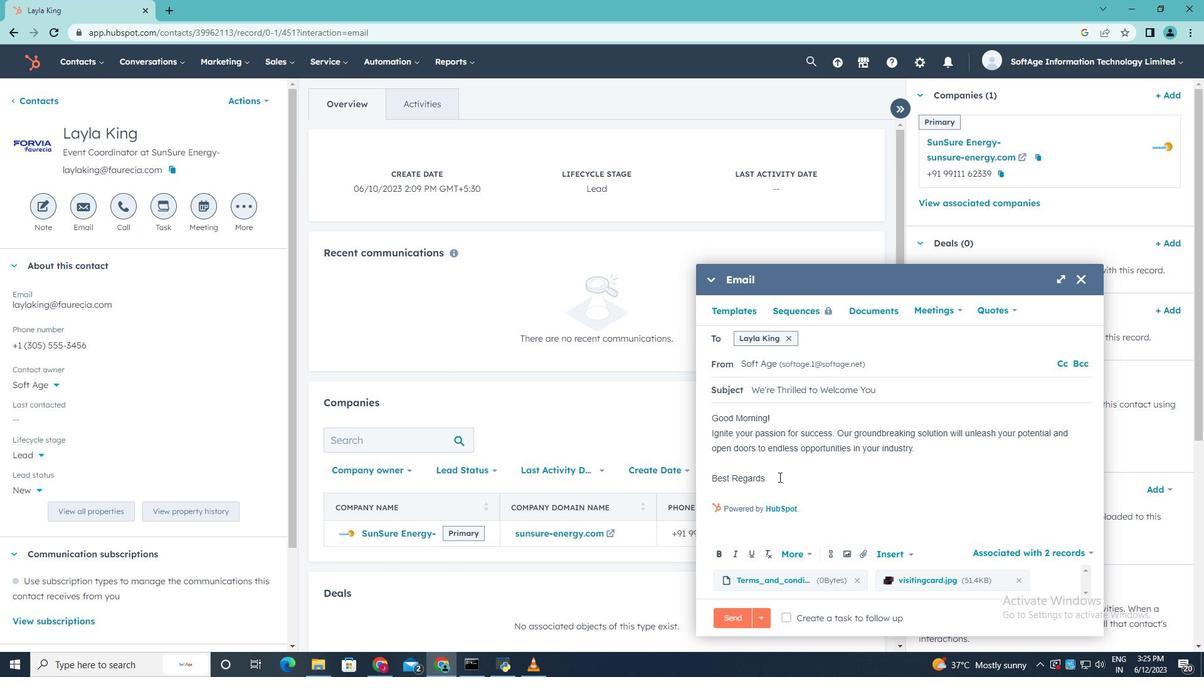 
Action: Key pressed <Key.enter>
Screenshot: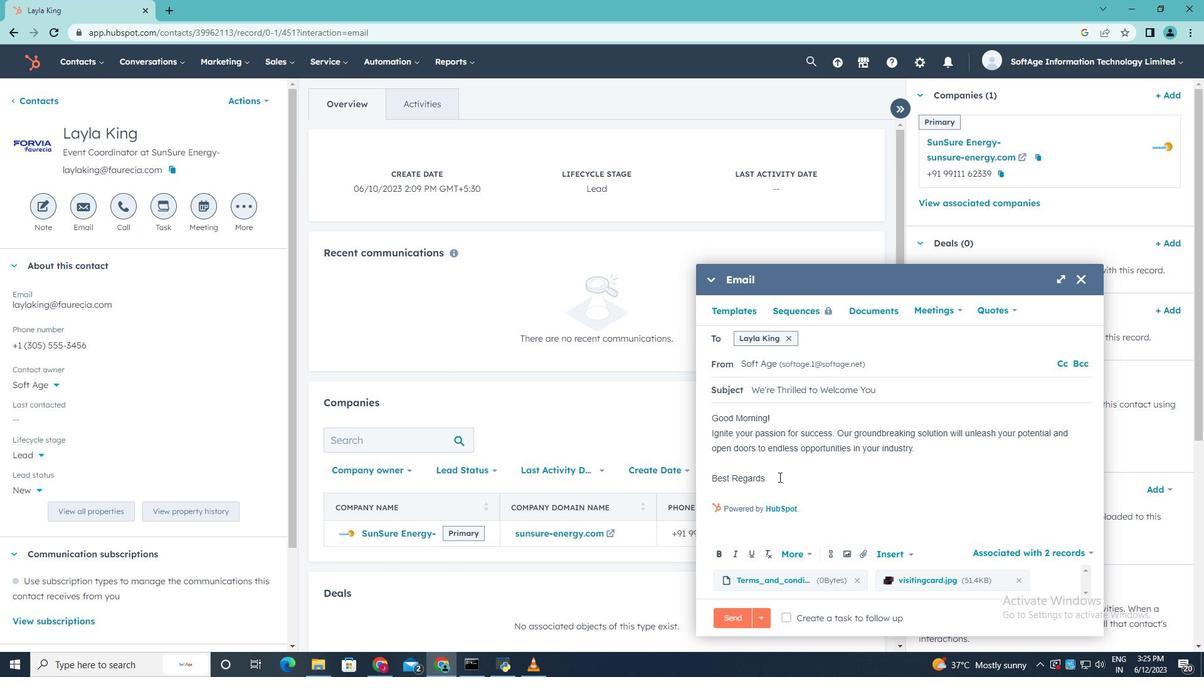 
Action: Mouse moved to (829, 549)
Screenshot: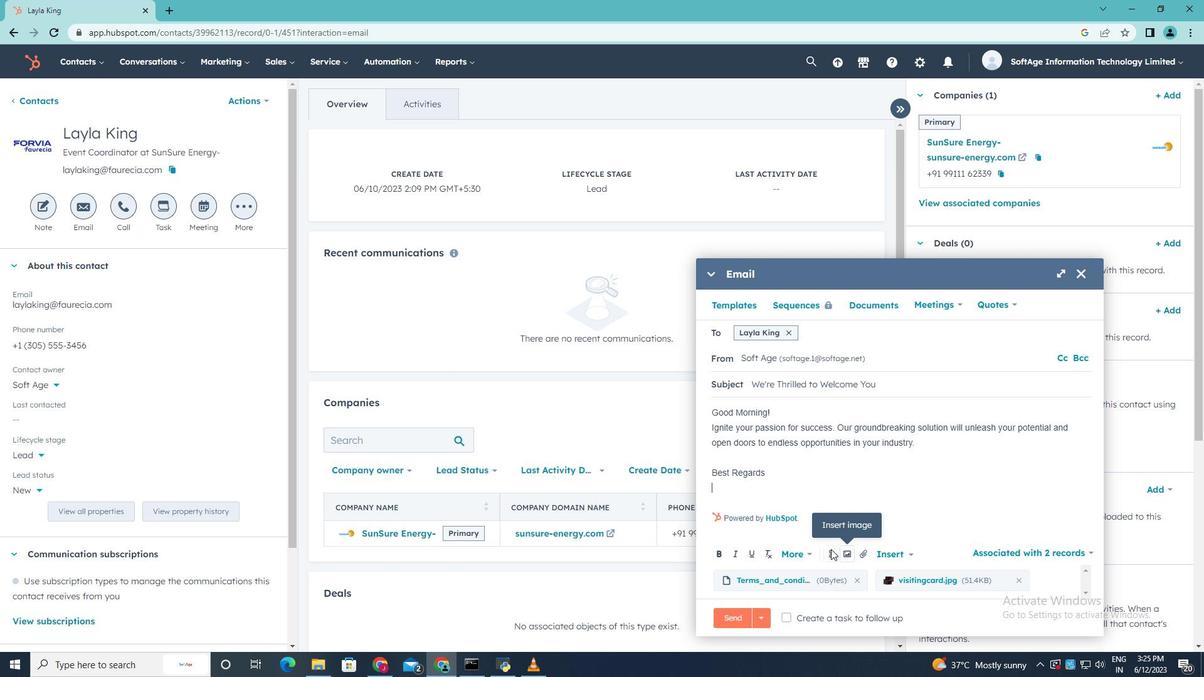 
Action: Mouse pressed left at (829, 549)
Screenshot: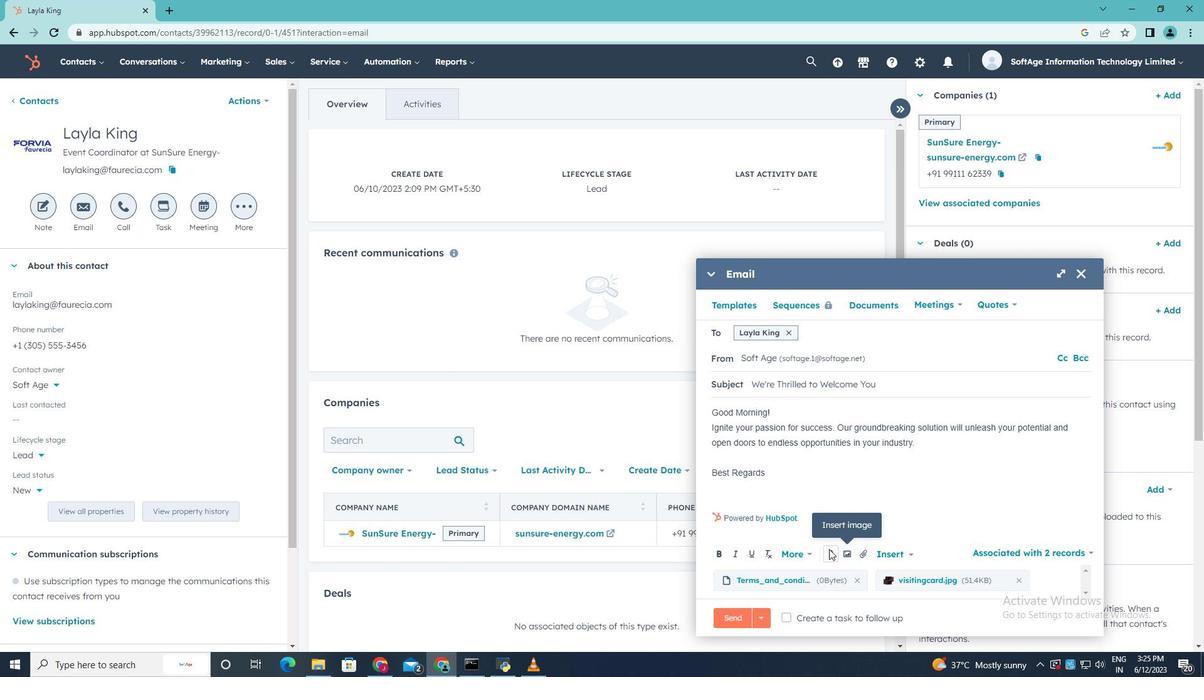 
Action: Mouse moved to (853, 415)
Screenshot: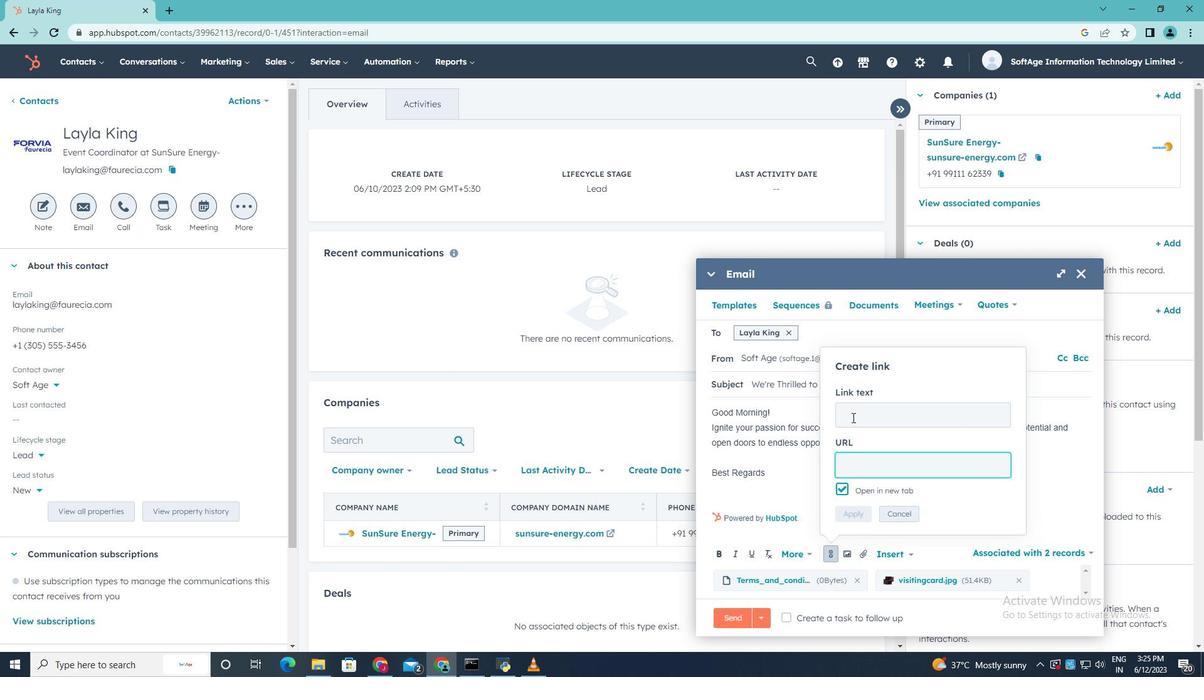 
Action: Mouse pressed left at (853, 415)
Screenshot: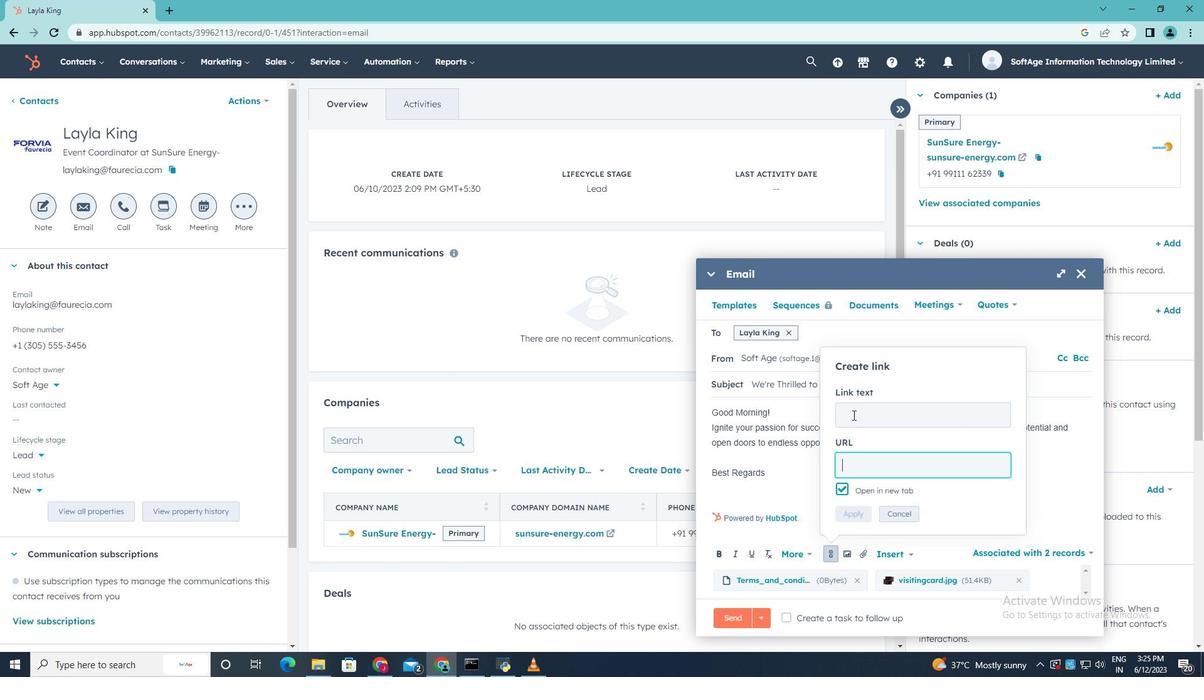 
Action: Mouse moved to (845, 416)
Screenshot: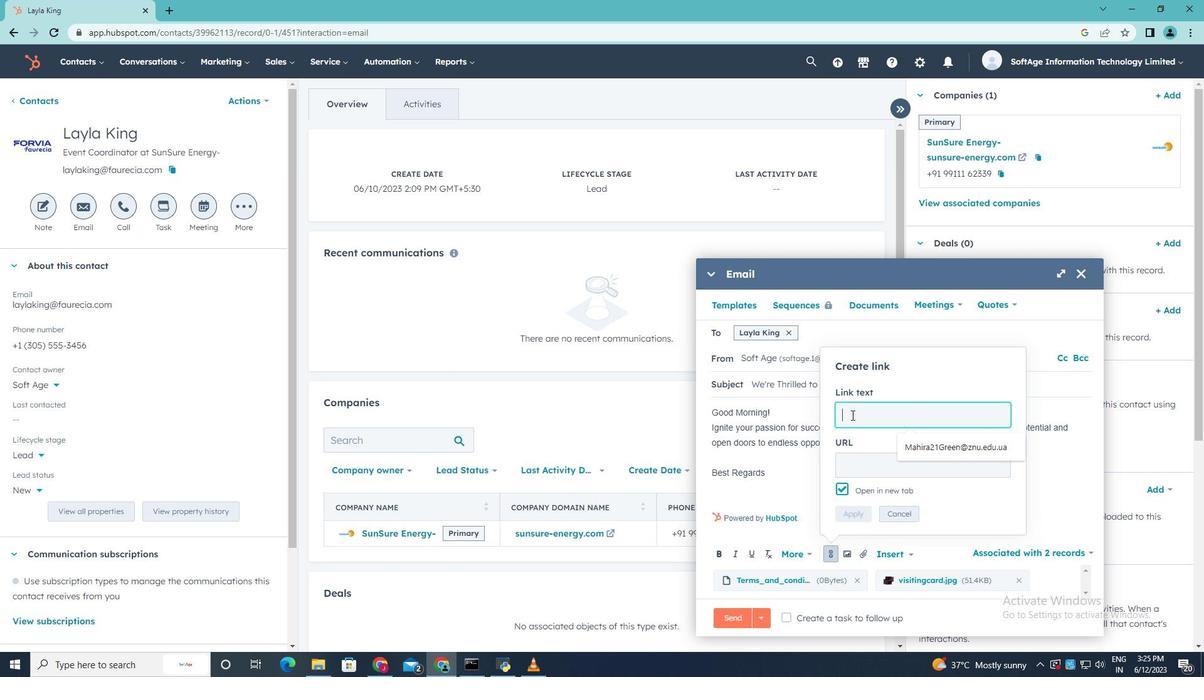
Action: Key pressed <Key.shift>Wechat
Screenshot: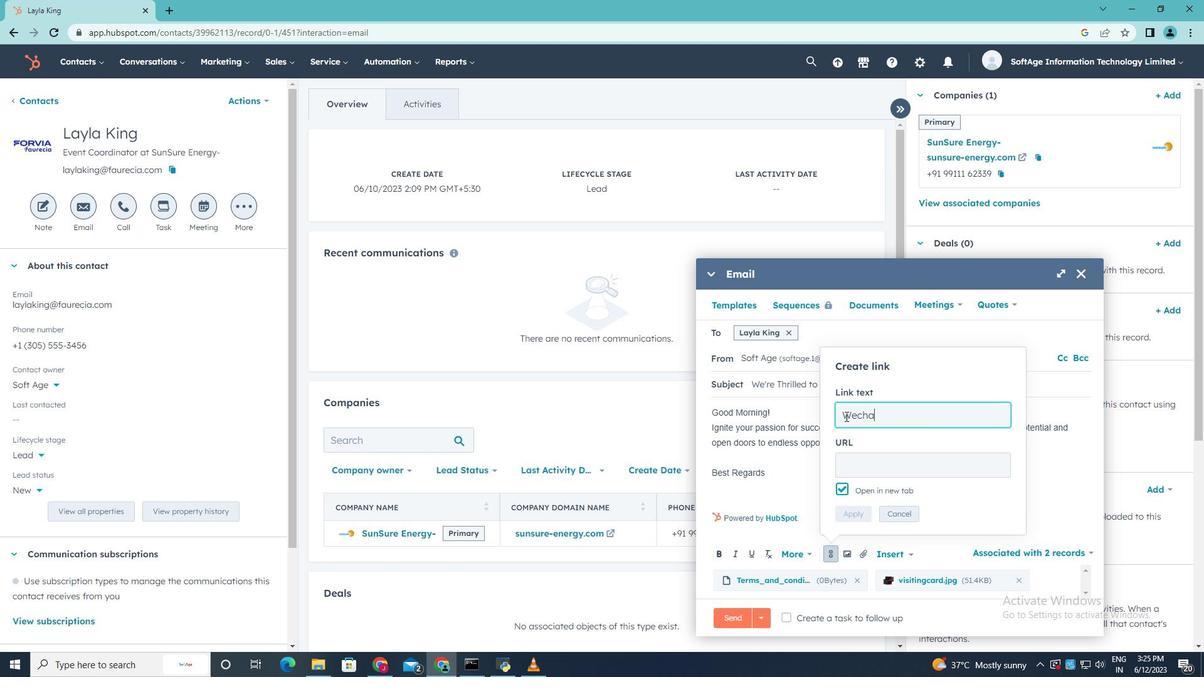 
Action: Mouse moved to (863, 456)
Screenshot: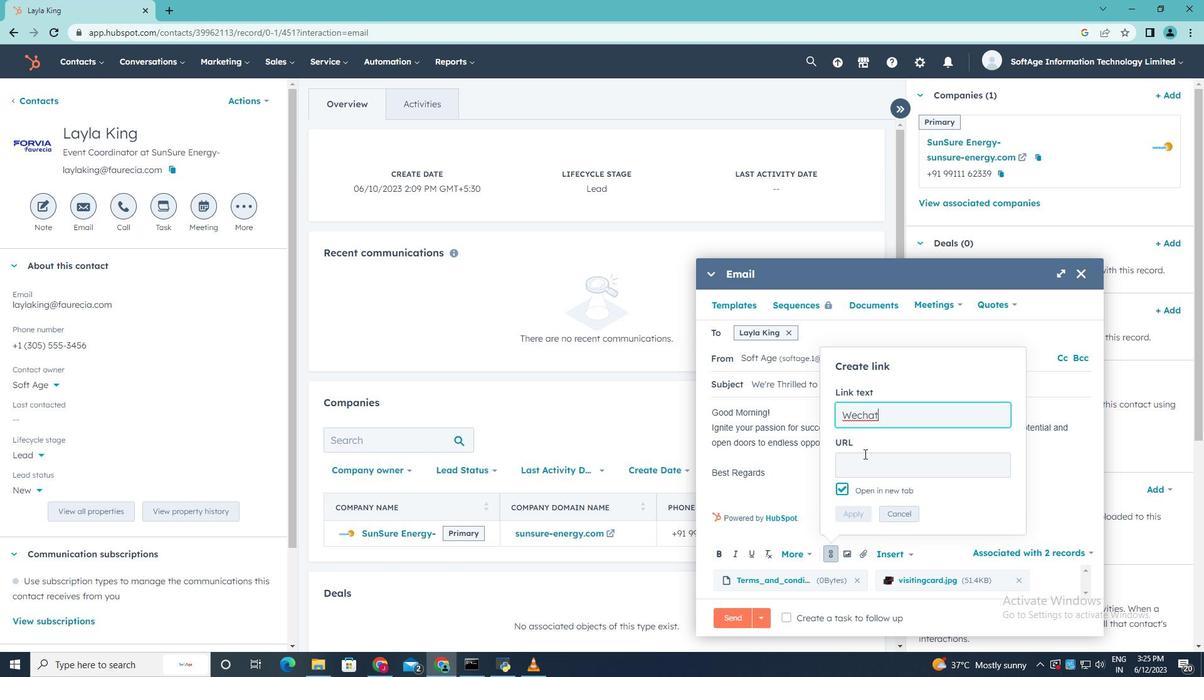 
Action: Mouse pressed left at (863, 456)
Screenshot: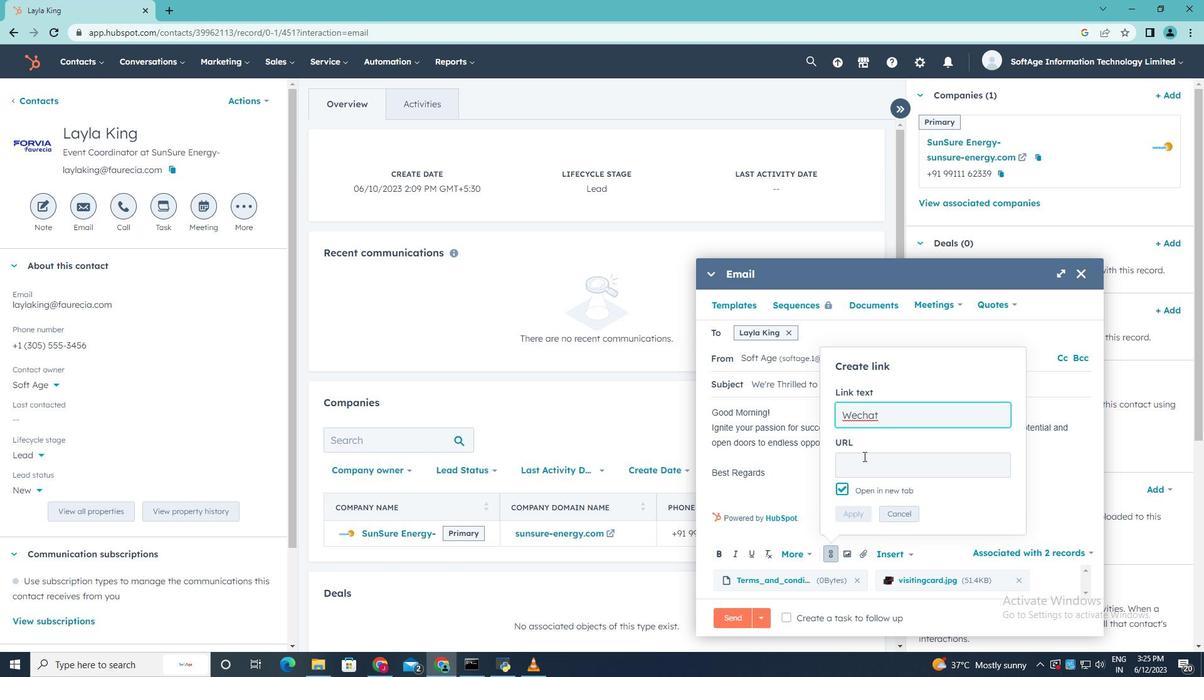 
Action: Key pressed www.wechat.com
Screenshot: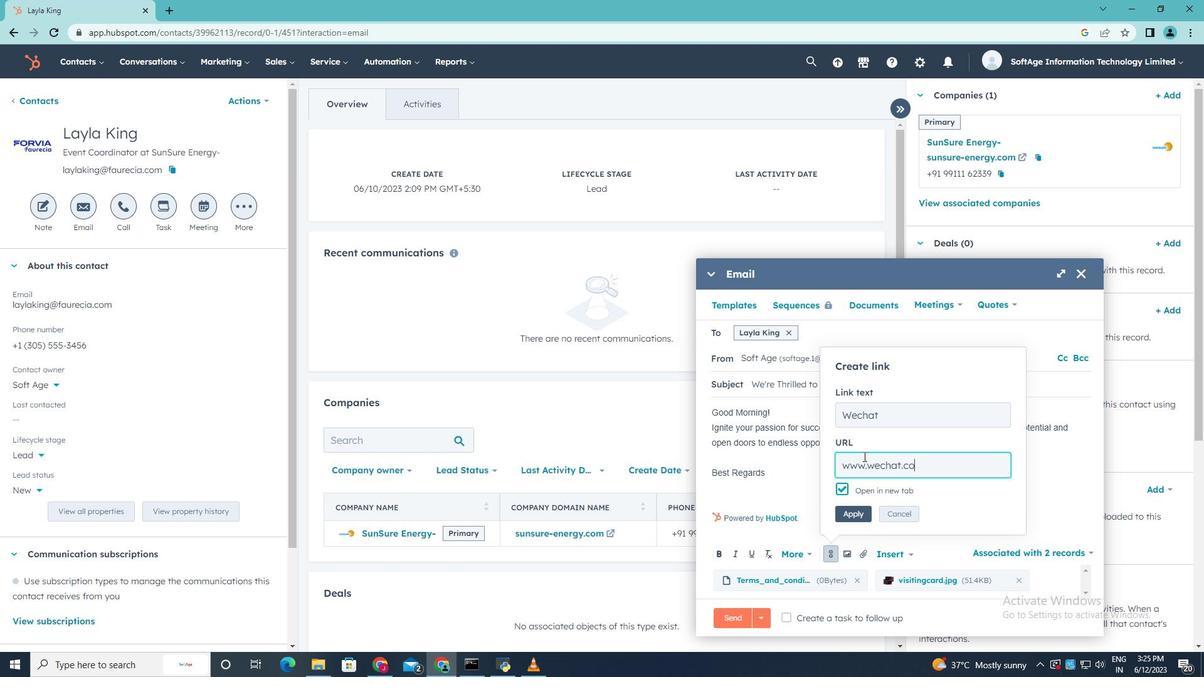 
Action: Mouse moved to (847, 509)
Screenshot: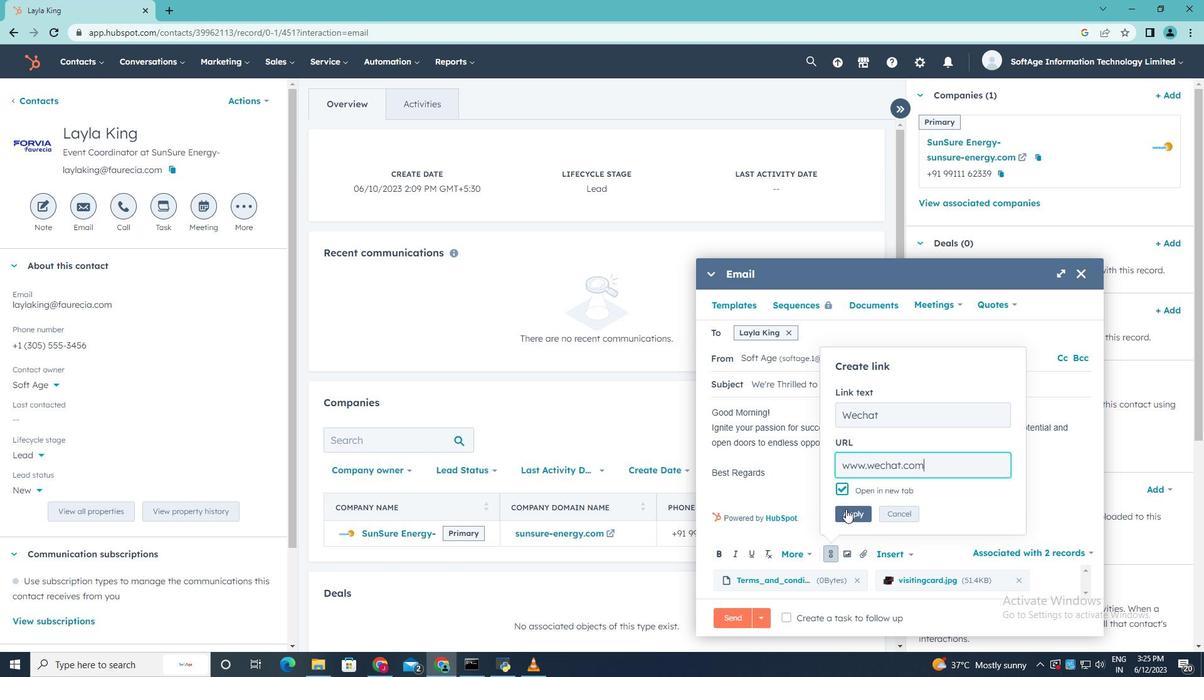 
Action: Mouse pressed left at (847, 509)
Screenshot: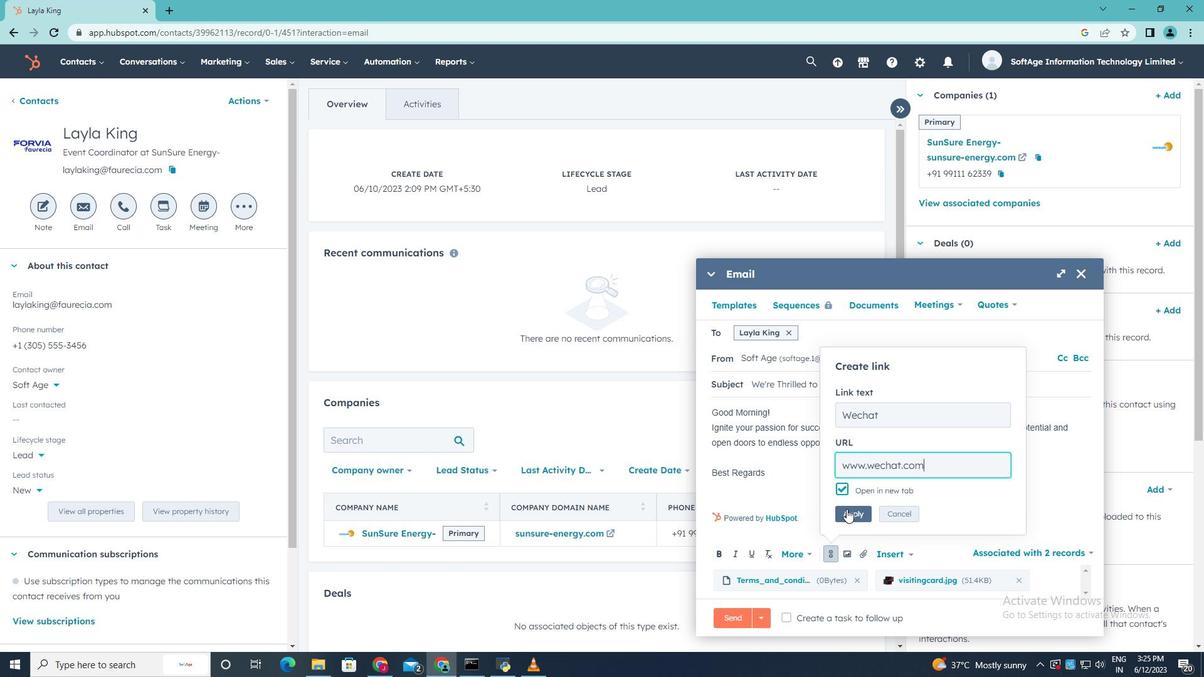 
Action: Mouse moved to (787, 615)
Screenshot: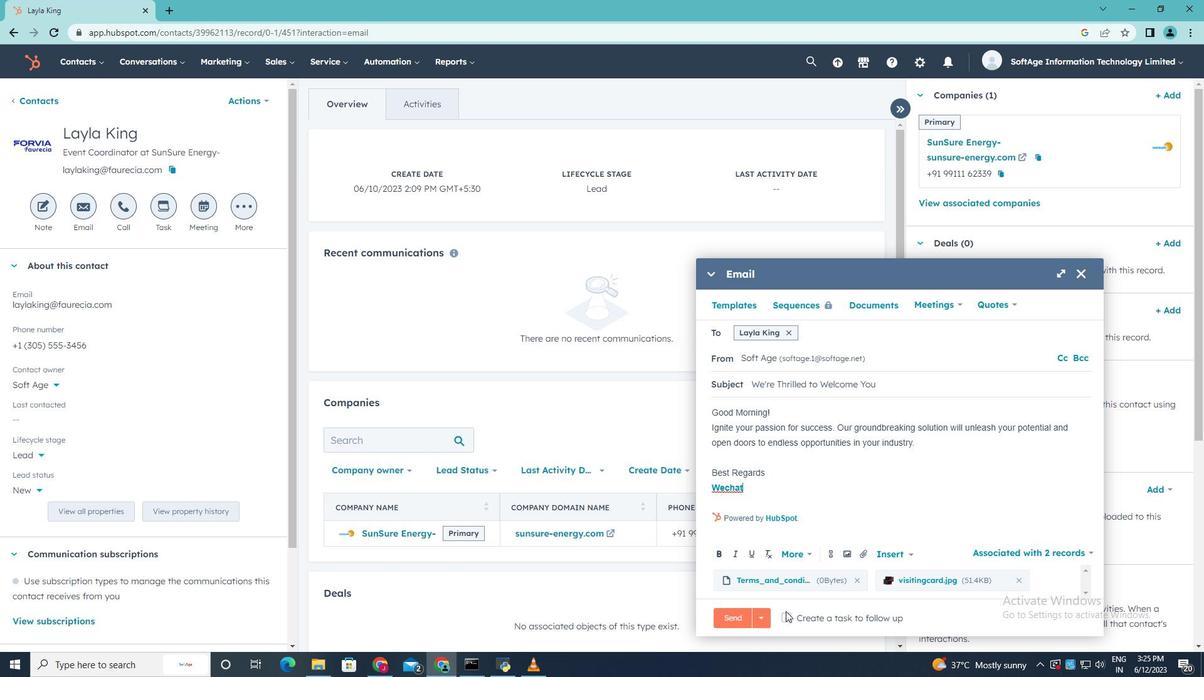 
Action: Mouse pressed left at (787, 615)
Screenshot: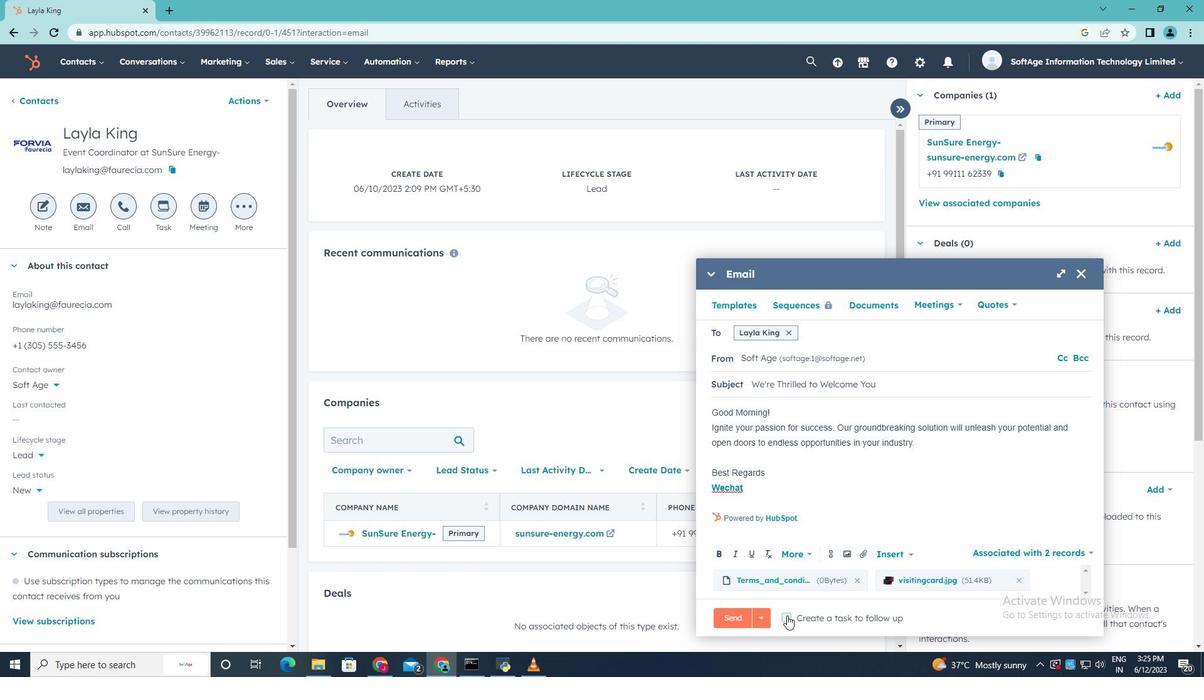 
Action: Mouse moved to (1044, 617)
Screenshot: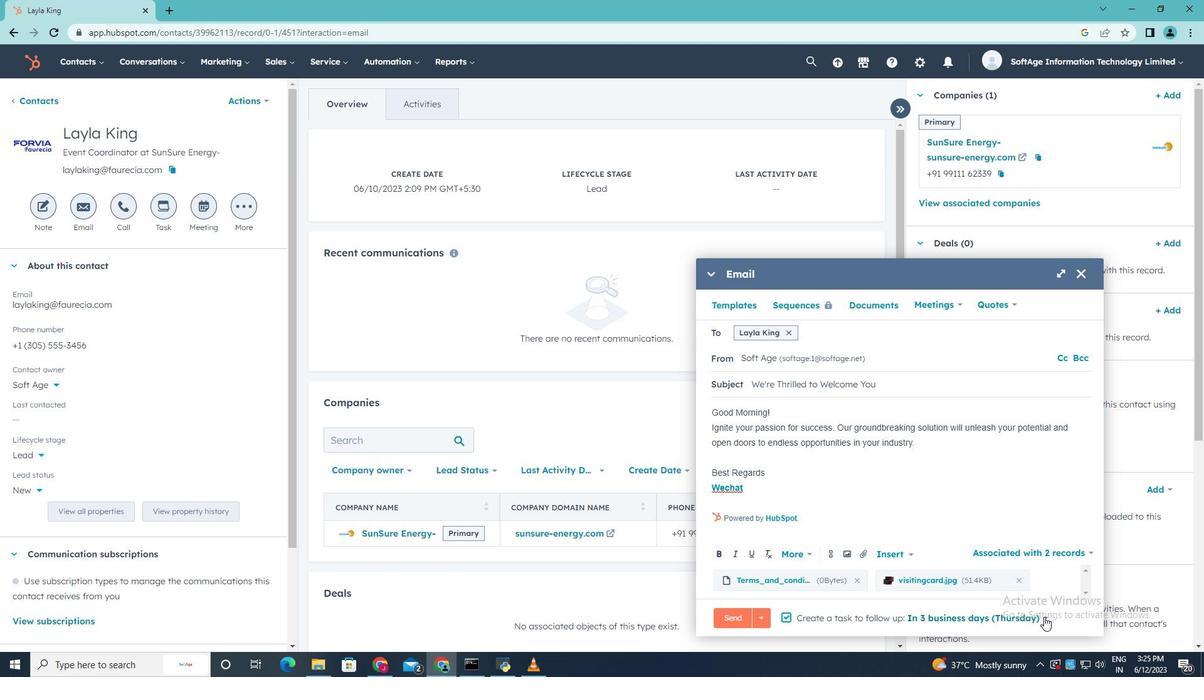 
Action: Mouse pressed left at (1044, 617)
Screenshot: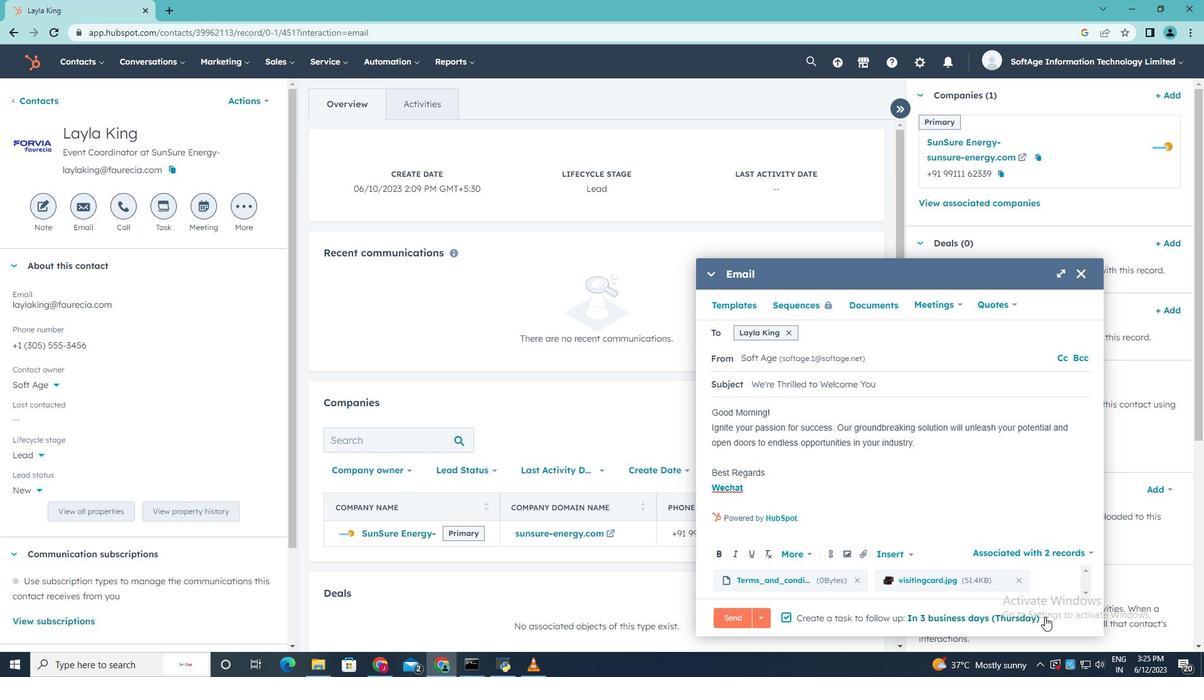 
Action: Mouse moved to (1026, 532)
Screenshot: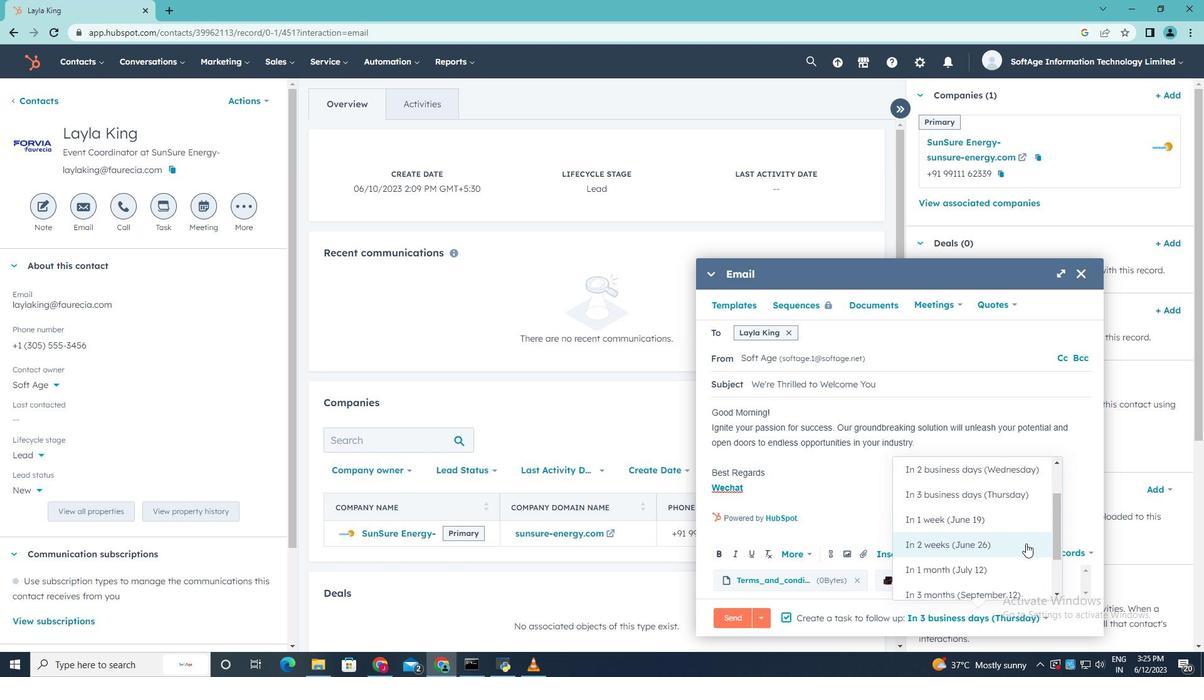 
Action: Mouse scrolled (1026, 533) with delta (0, 0)
Screenshot: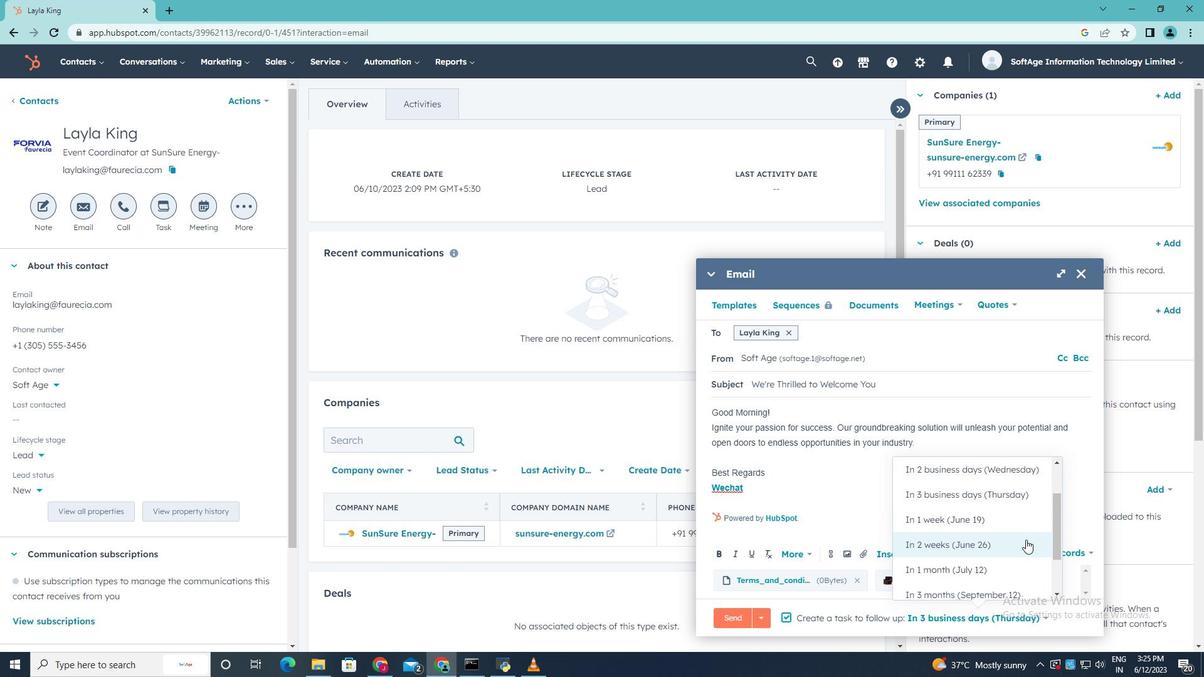 
Action: Mouse scrolled (1026, 533) with delta (0, 0)
Screenshot: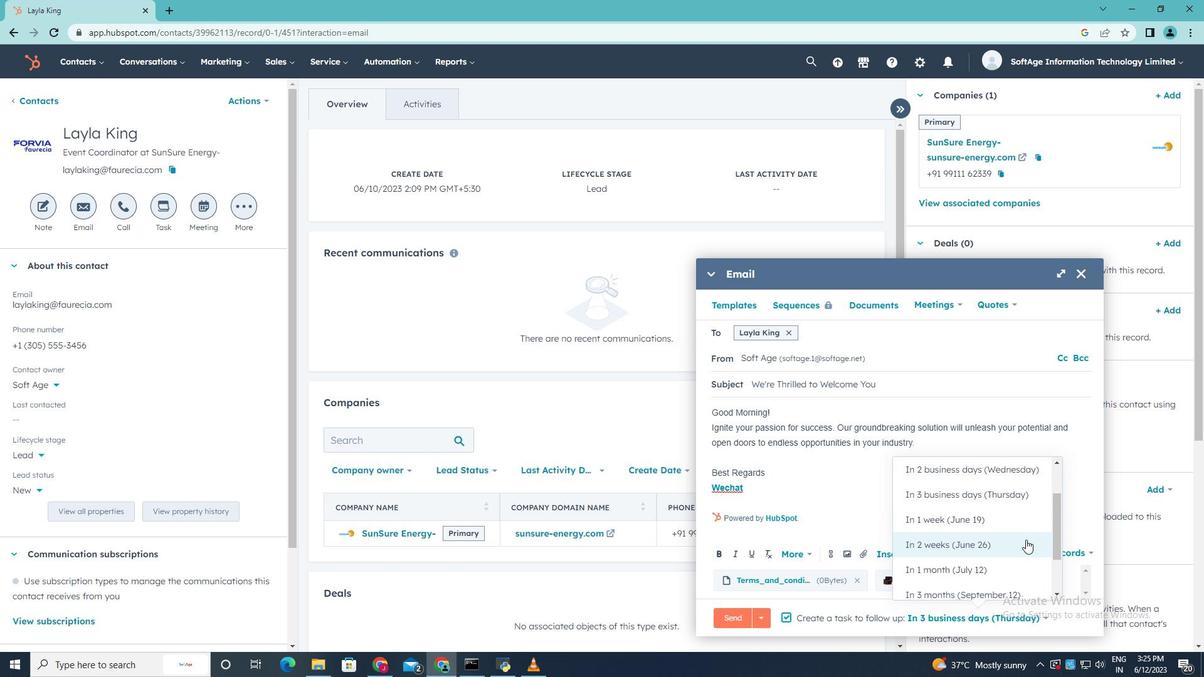 
Action: Mouse scrolled (1026, 533) with delta (0, 0)
Screenshot: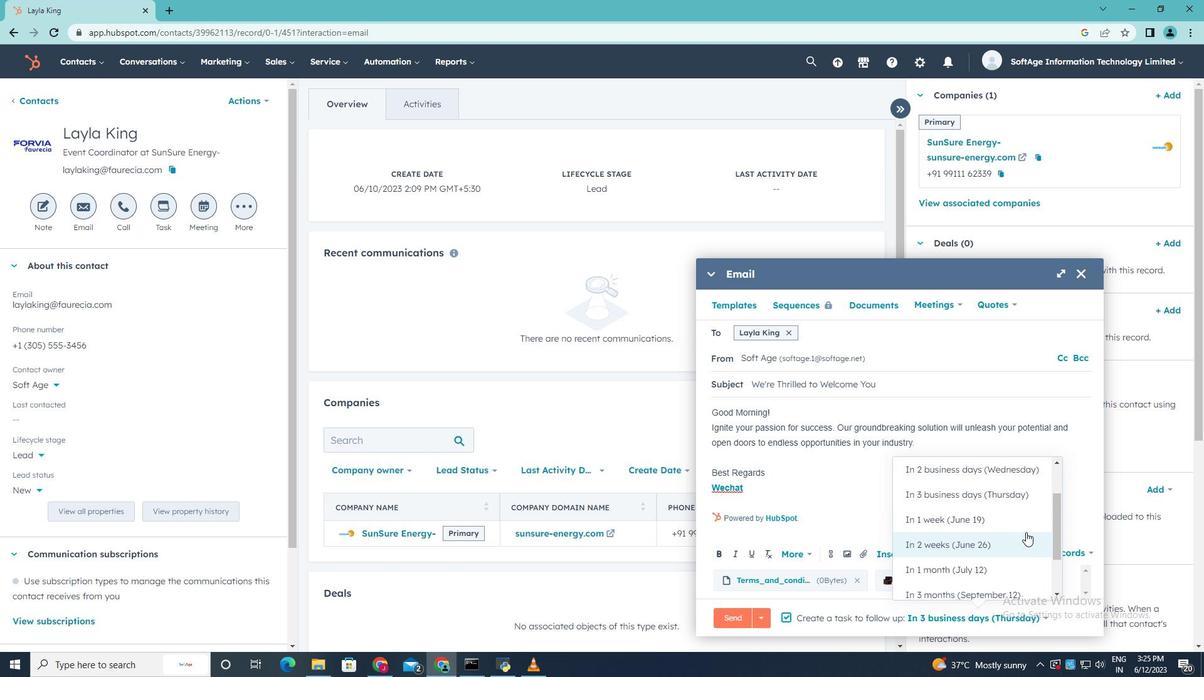 
Action: Mouse scrolled (1026, 533) with delta (0, 0)
Screenshot: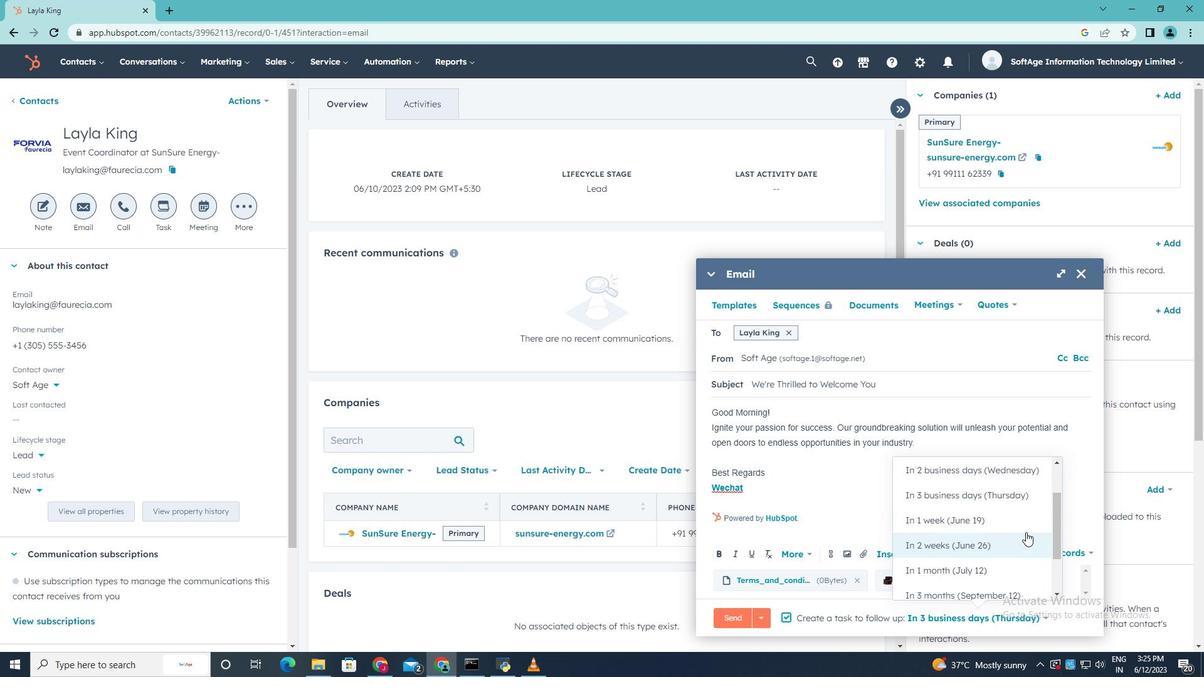 
Action: Mouse moved to (957, 498)
Screenshot: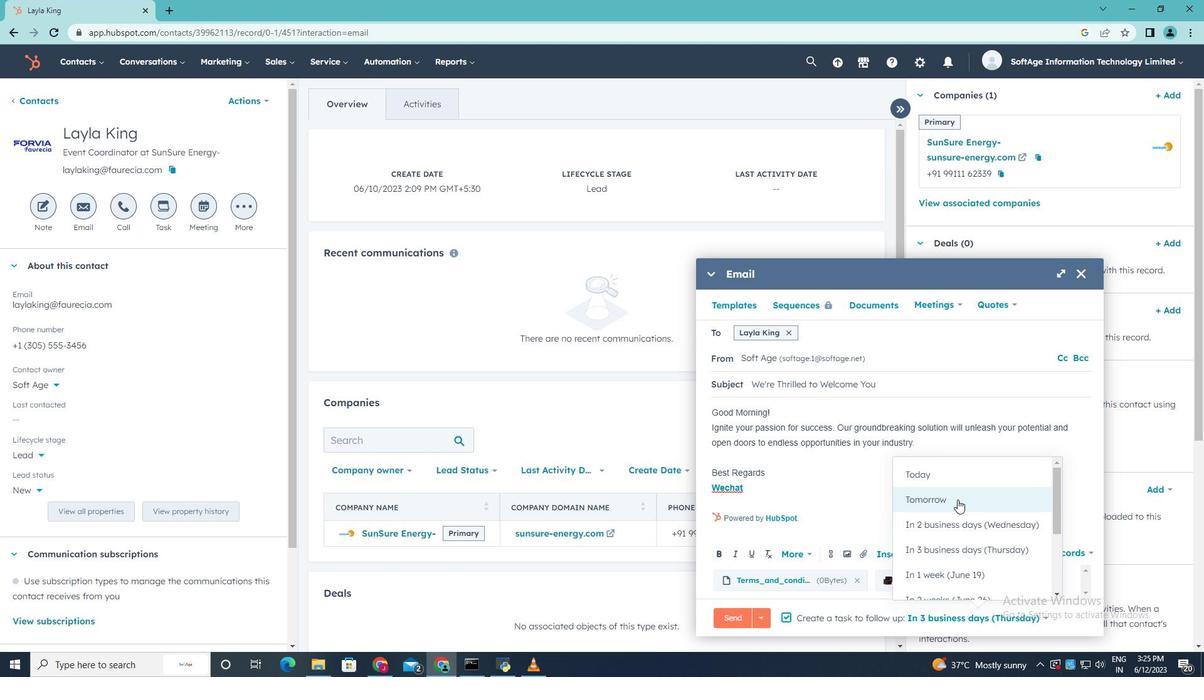 
Action: Mouse pressed left at (957, 498)
Screenshot: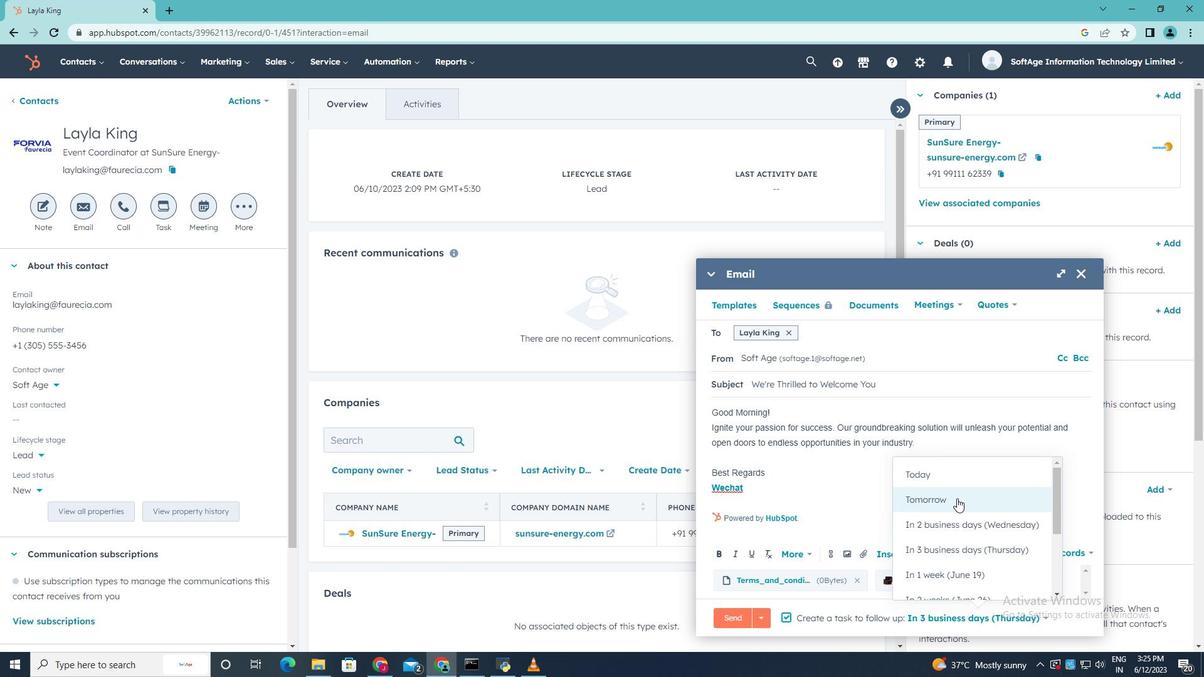 
Action: Mouse moved to (949, 508)
Screenshot: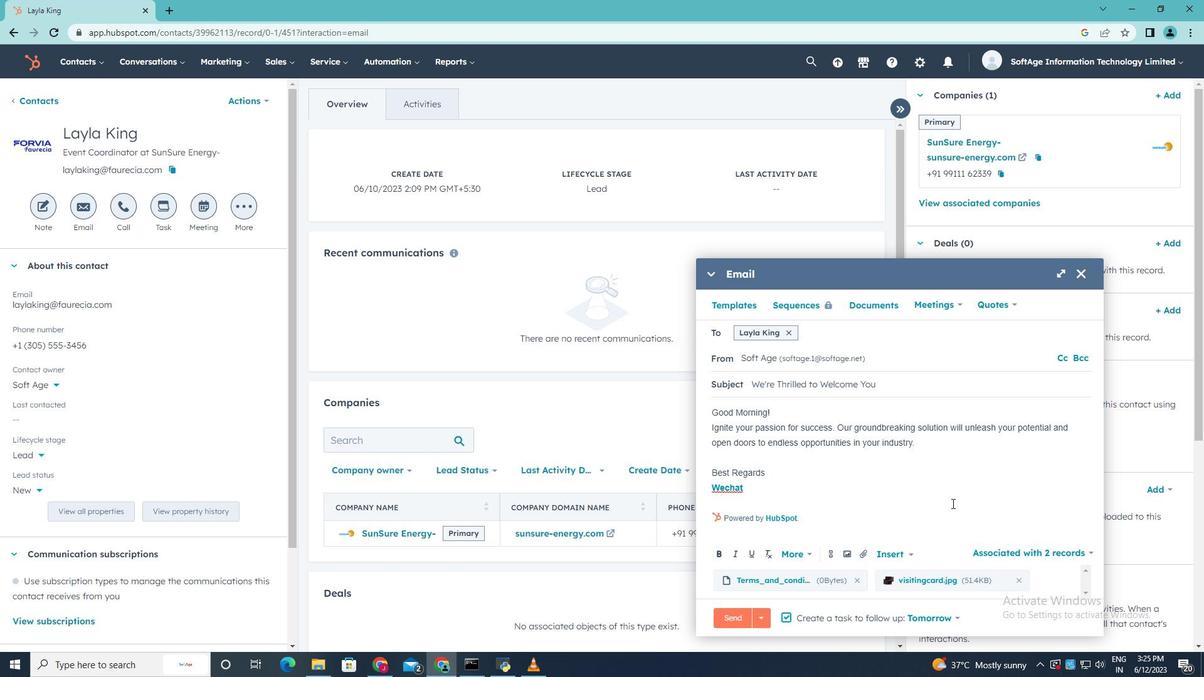 
Action: Mouse scrolled (949, 507) with delta (0, 0)
Screenshot: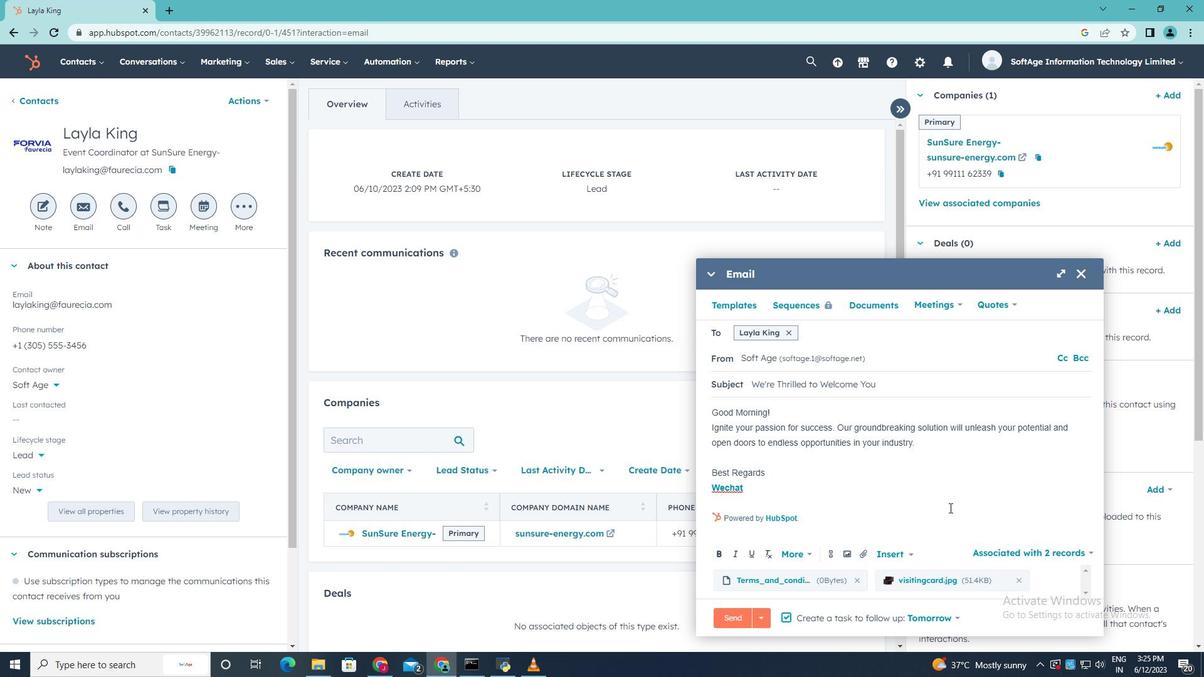 
Action: Mouse scrolled (949, 507) with delta (0, 0)
Screenshot: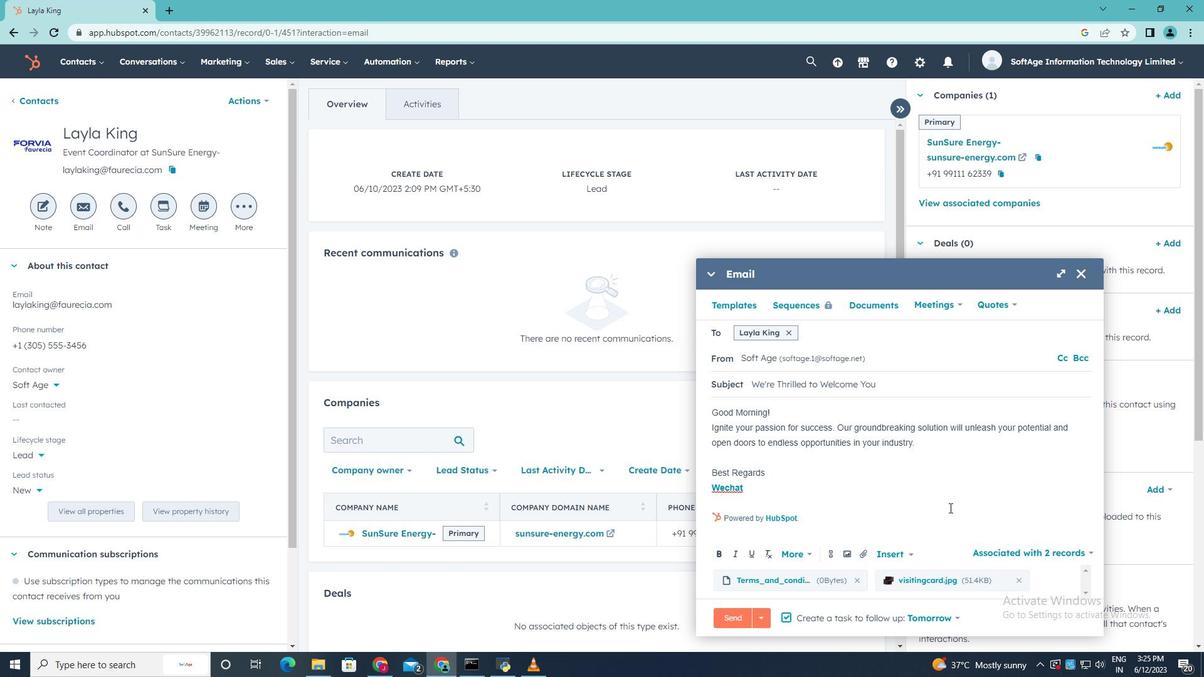 
Action: Mouse moved to (730, 615)
Screenshot: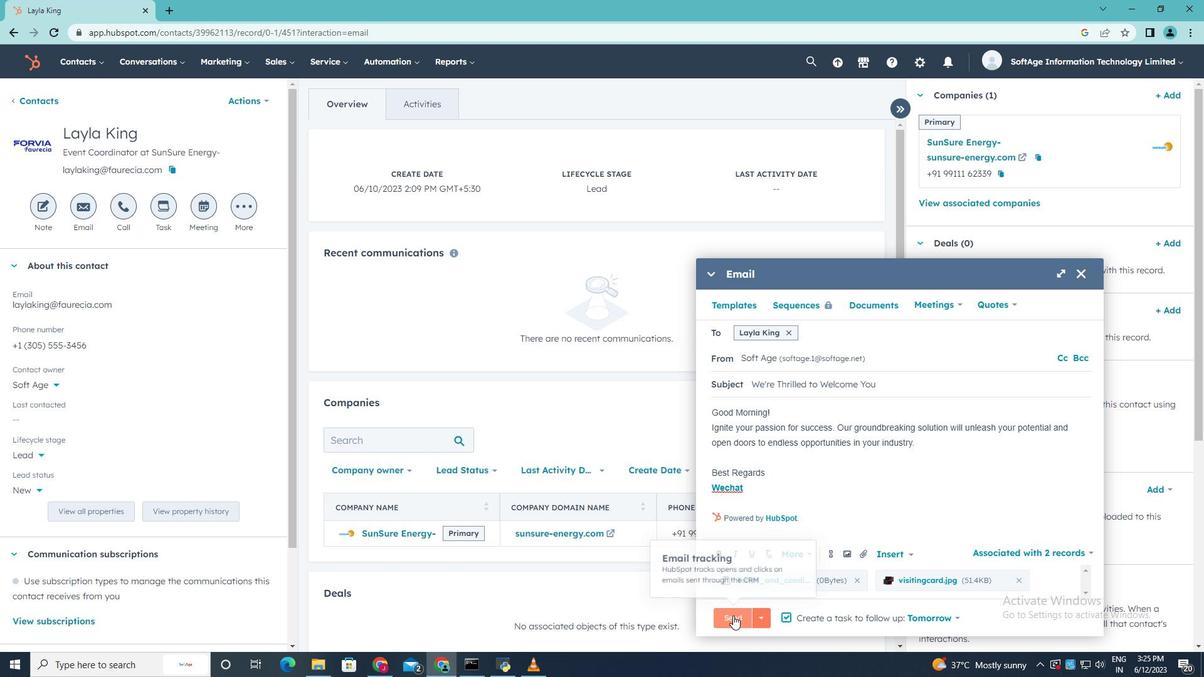 
Action: Mouse pressed left at (730, 615)
Screenshot: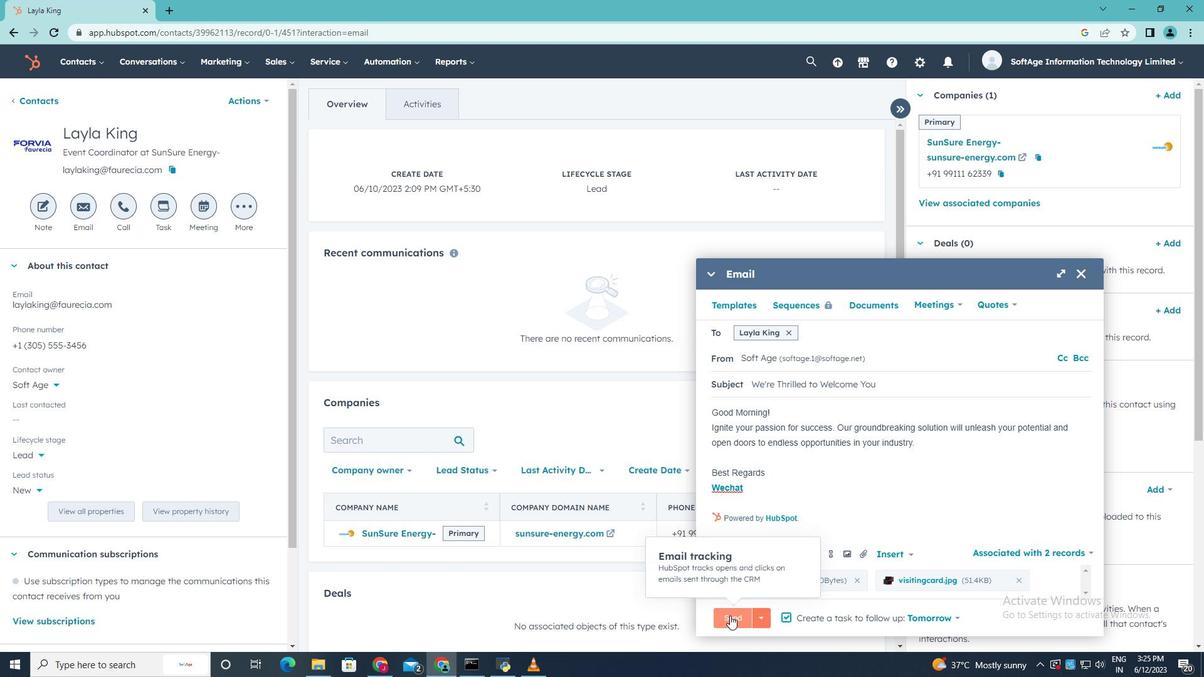 
